 Task: Find a flat in Highland, United States, with 2 bedrooms, priced between ₹15,000 and ₹20,000, for 2 guests from 1st to 8th July, with an English-speaking host.
Action: Mouse moved to (89, 113)
Screenshot: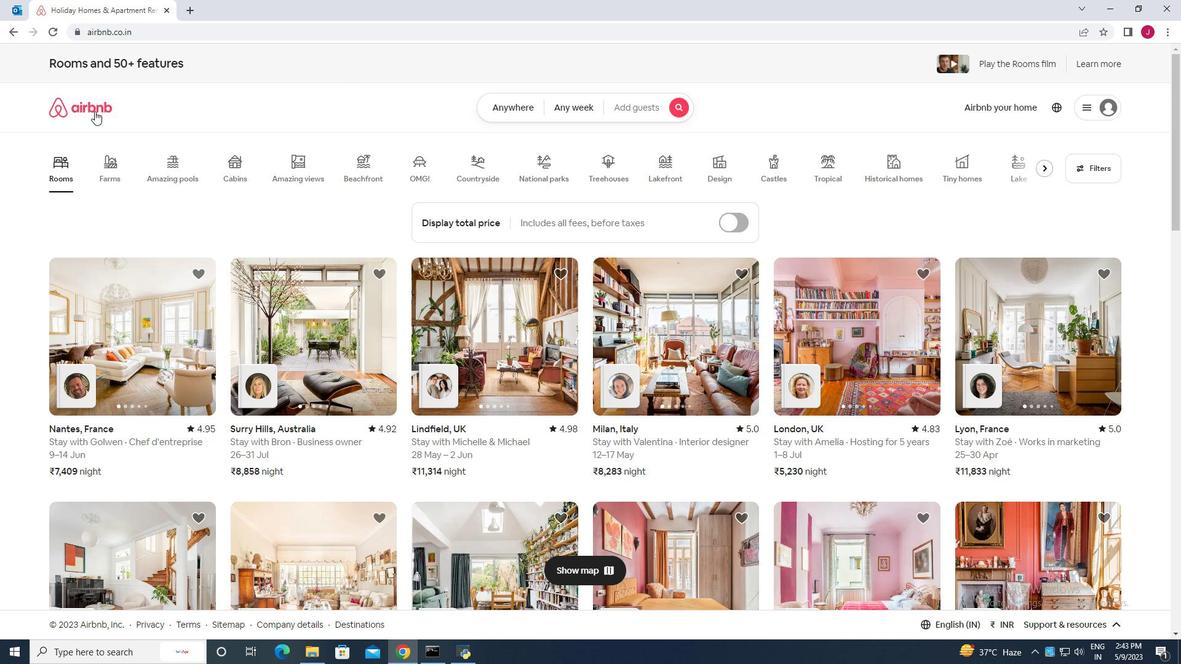 
Action: Mouse pressed left at (89, 113)
Screenshot: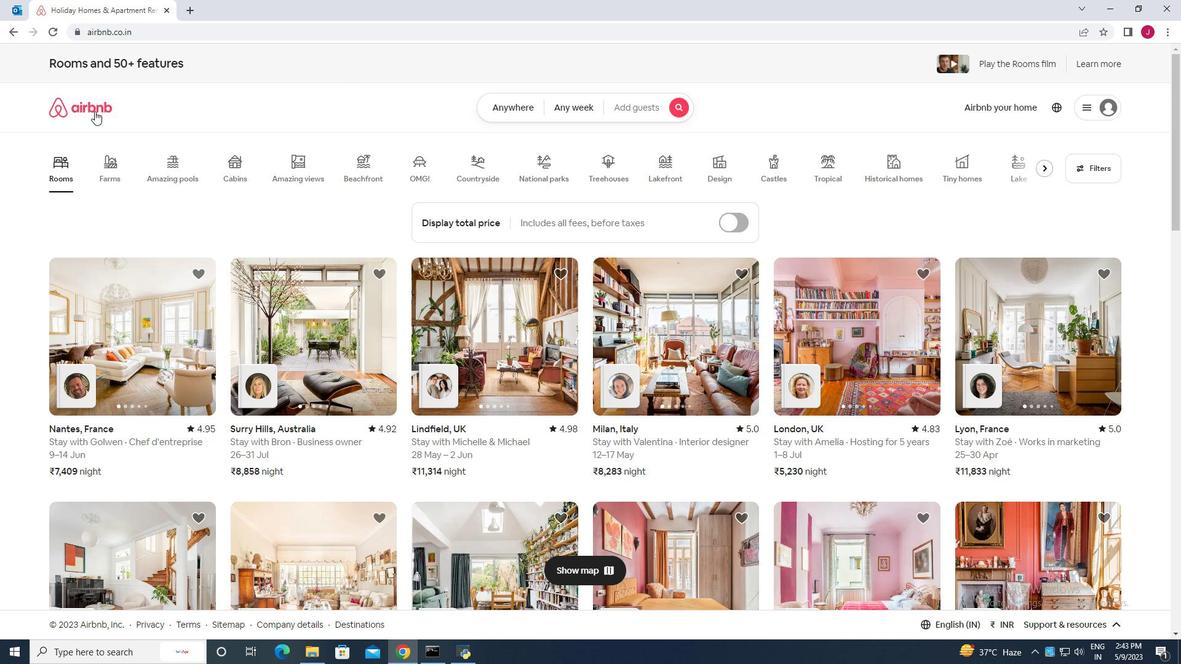 
Action: Mouse moved to (512, 110)
Screenshot: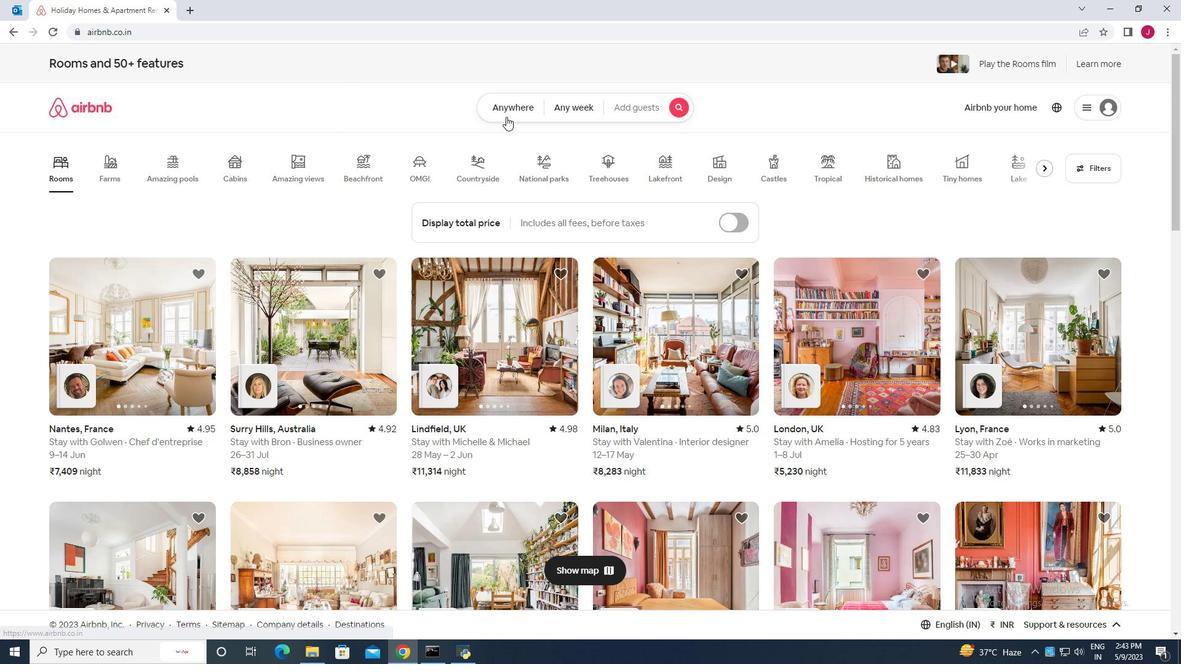 
Action: Mouse pressed left at (512, 110)
Screenshot: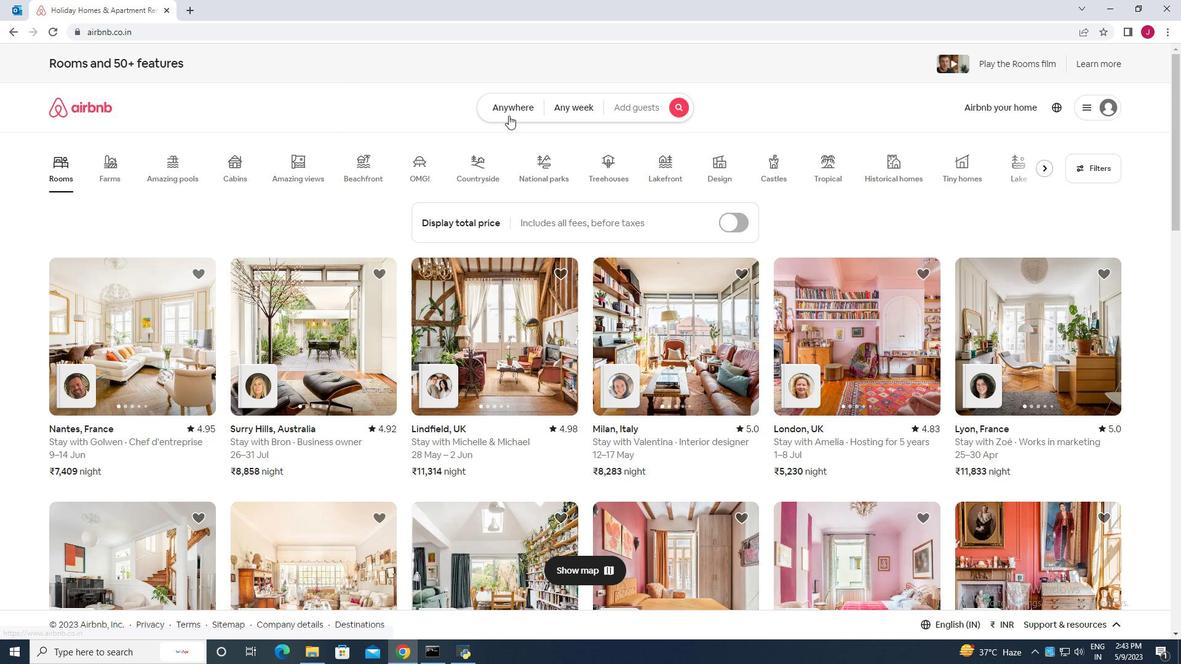 
Action: Mouse moved to (426, 153)
Screenshot: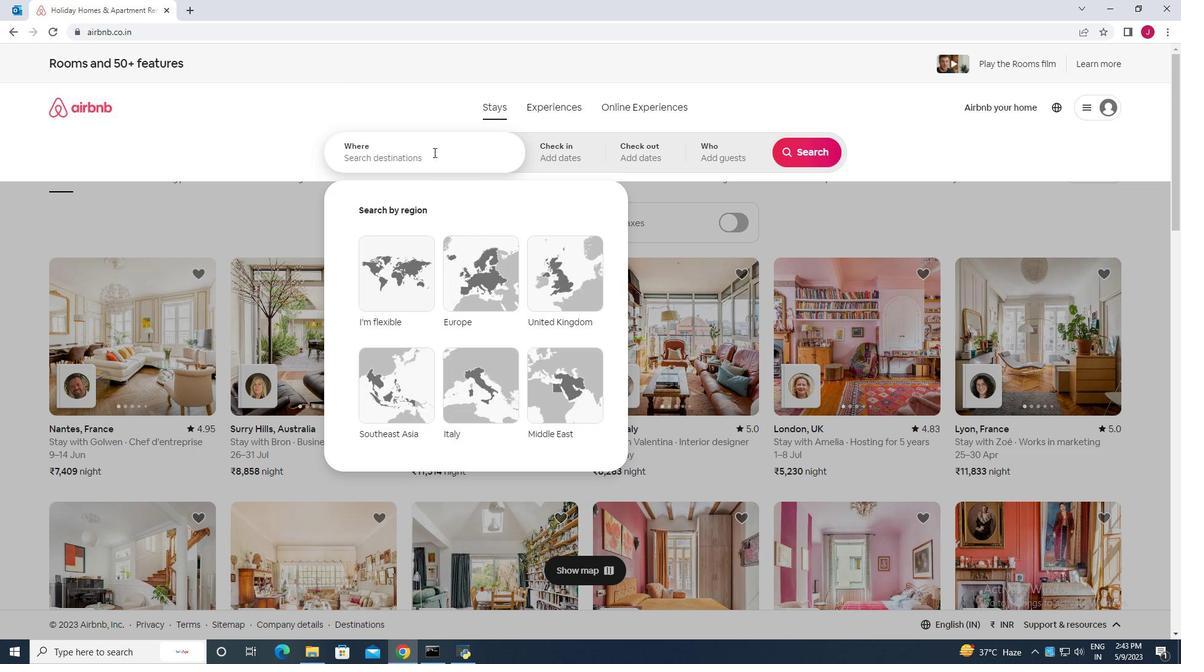 
Action: Mouse pressed left at (426, 153)
Screenshot: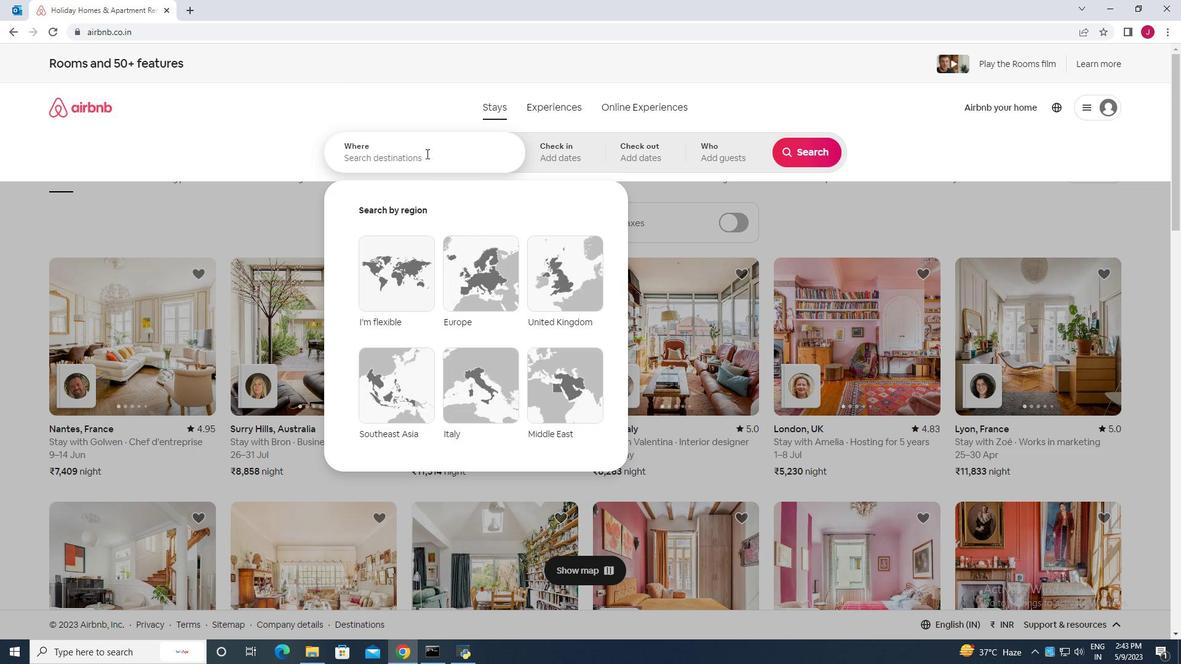
Action: Key pressed highland<Key.space>united<Key.space>states
Screenshot: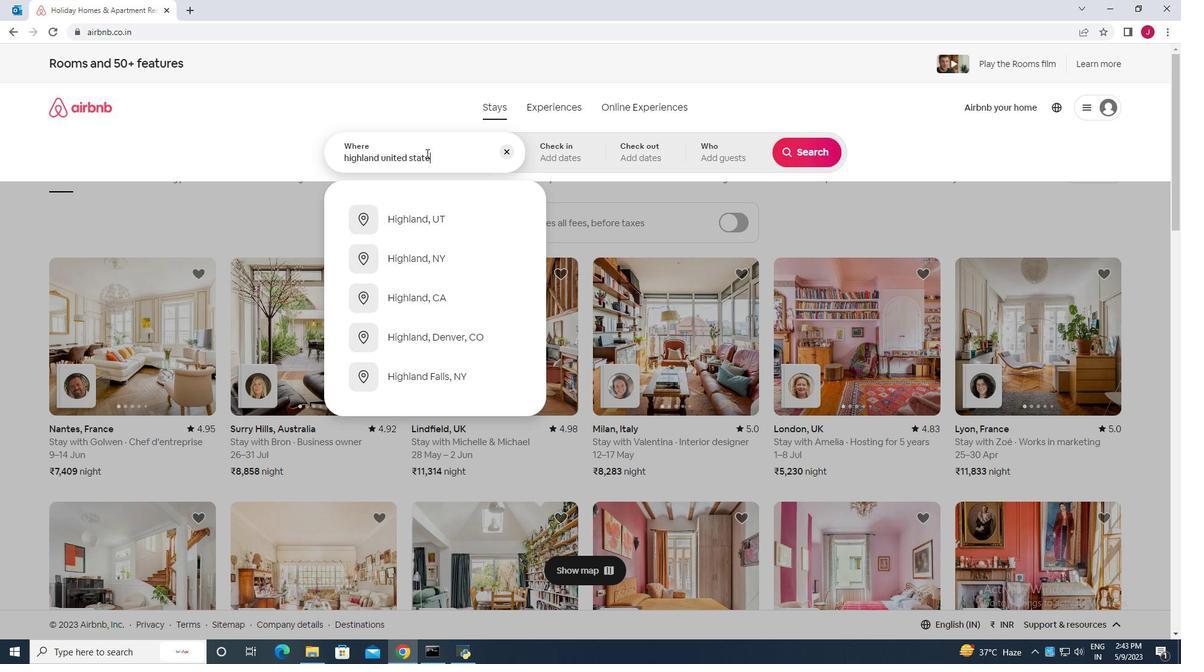 
Action: Mouse moved to (465, 177)
Screenshot: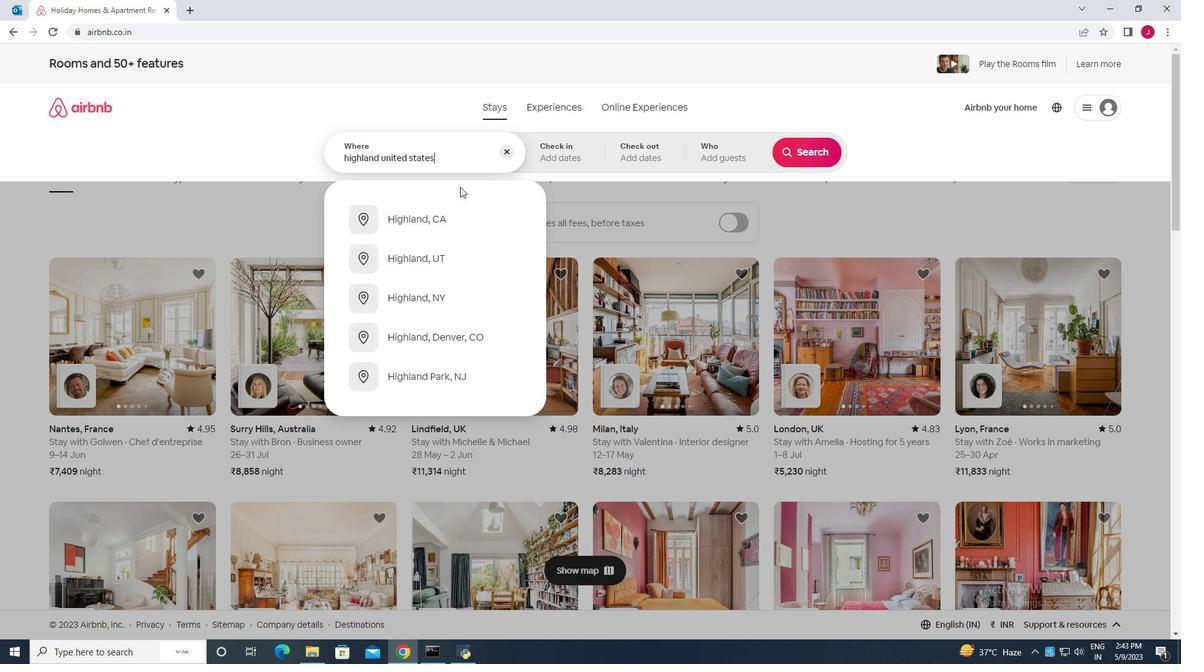 
Action: Key pressed <Key.enter>
Screenshot: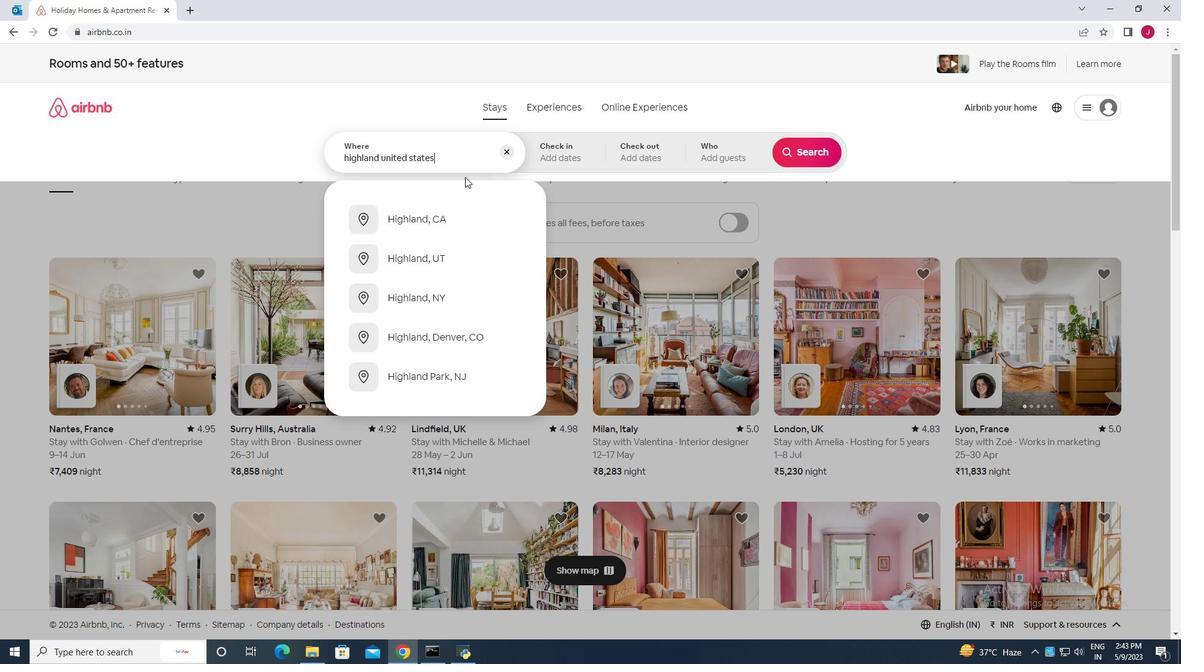 
Action: Mouse moved to (805, 248)
Screenshot: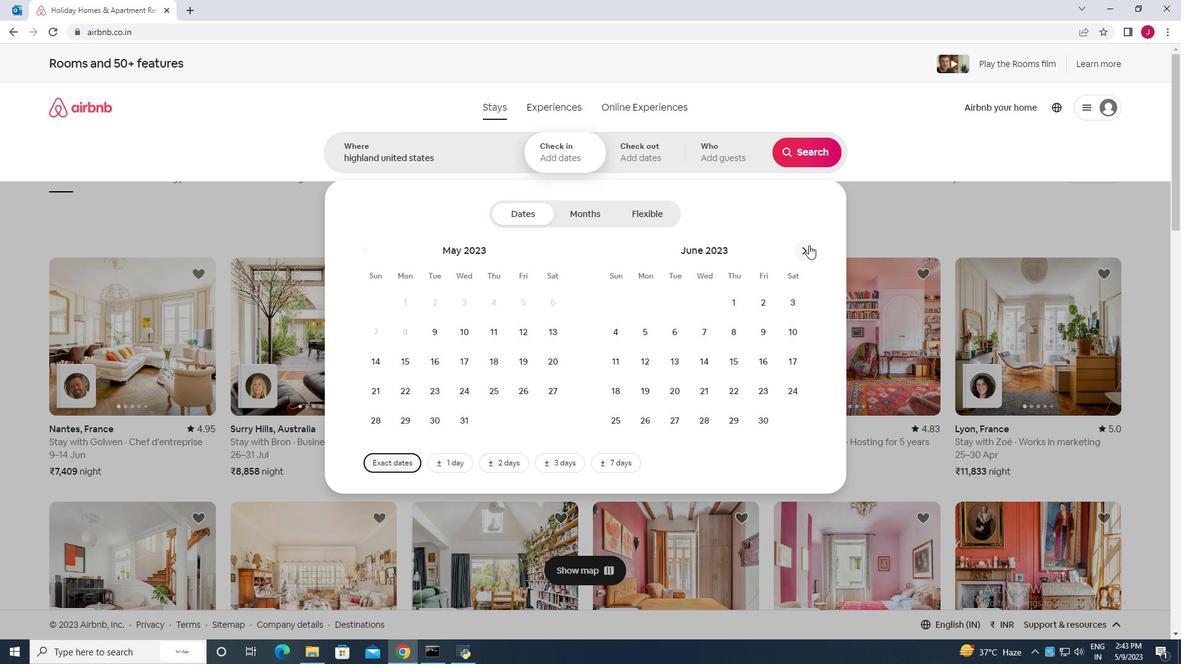 
Action: Mouse pressed left at (805, 248)
Screenshot: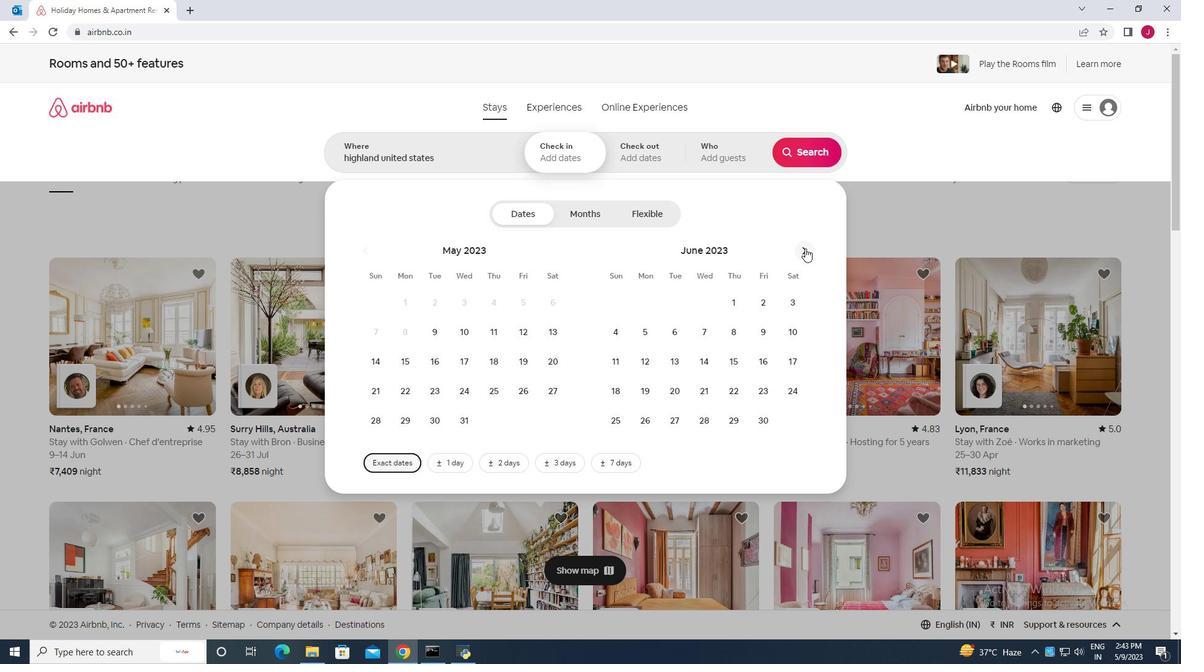 
Action: Mouse moved to (786, 304)
Screenshot: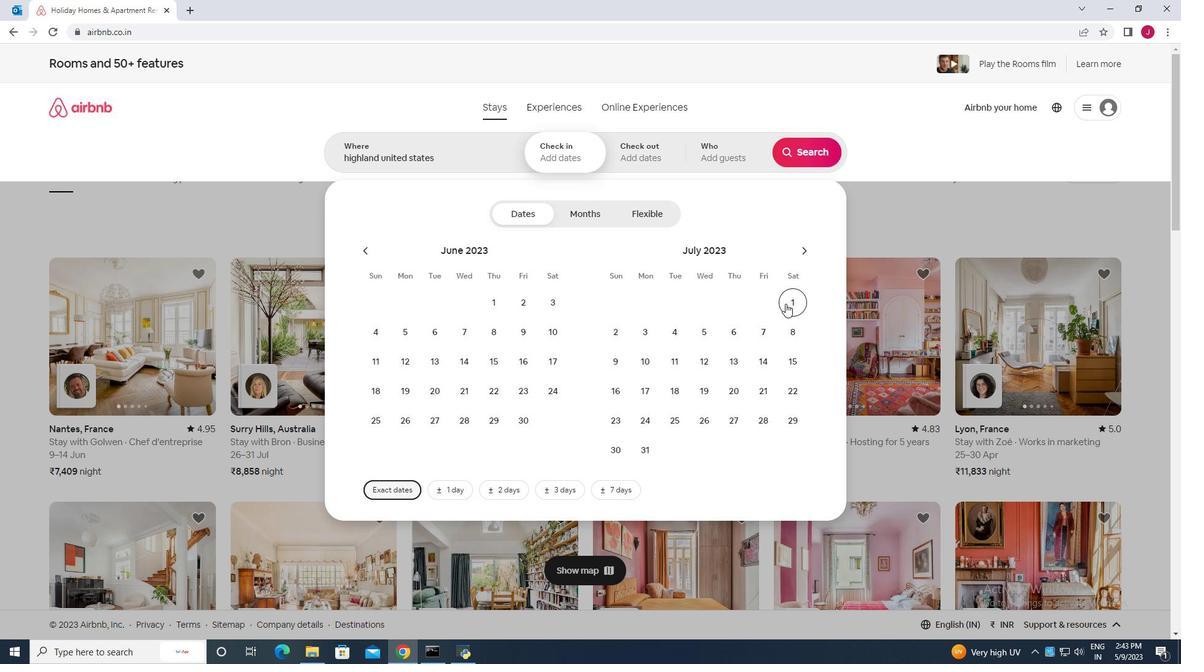 
Action: Mouse pressed left at (786, 304)
Screenshot: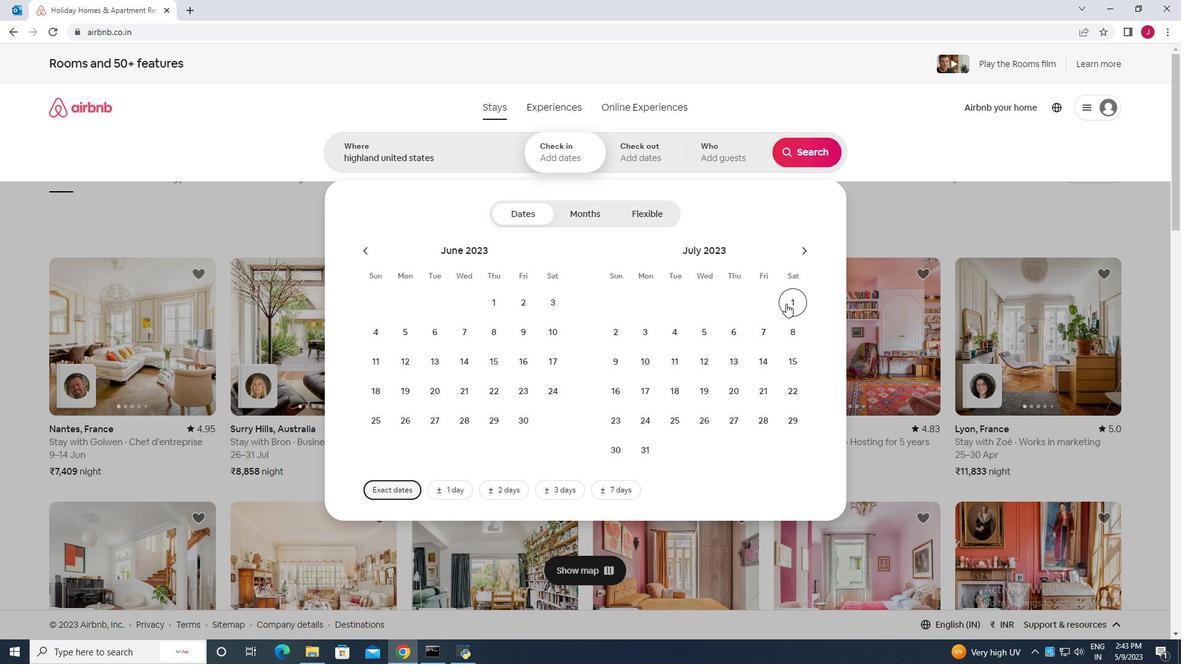 
Action: Mouse moved to (792, 330)
Screenshot: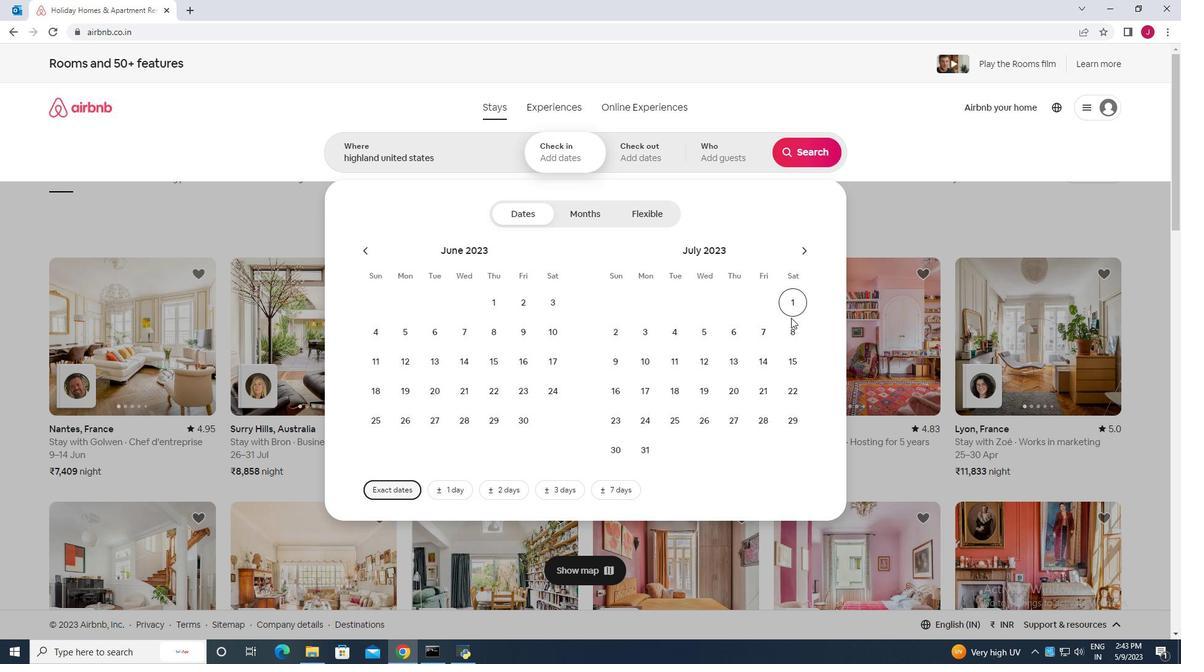
Action: Mouse pressed left at (792, 330)
Screenshot: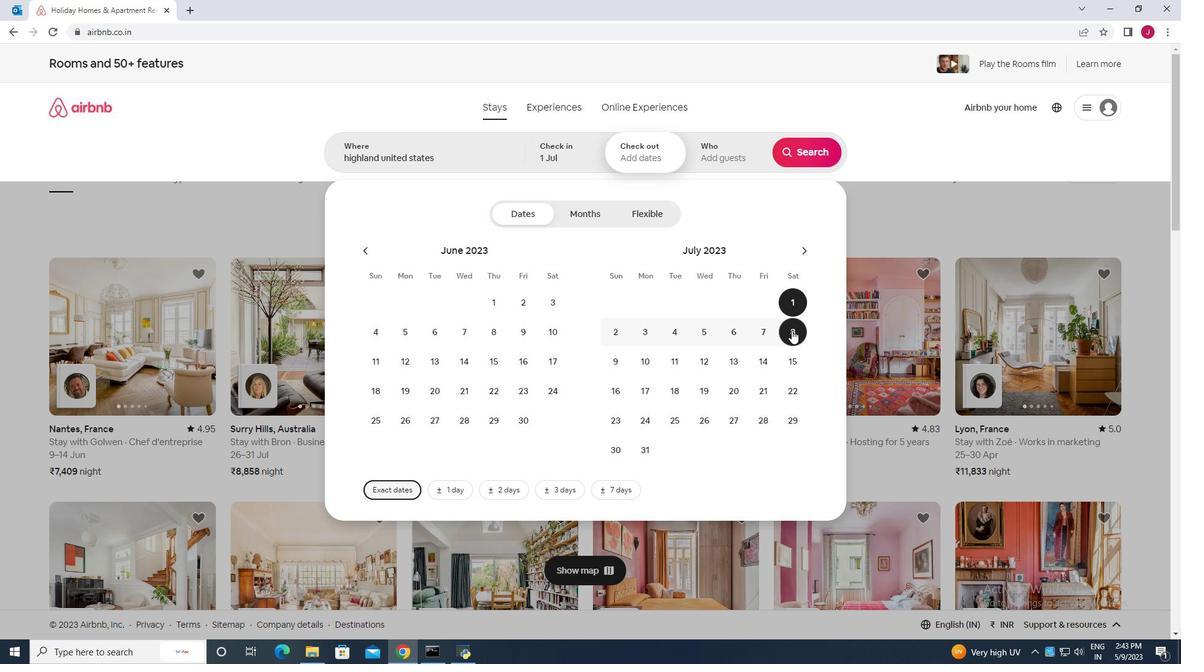 
Action: Mouse moved to (722, 159)
Screenshot: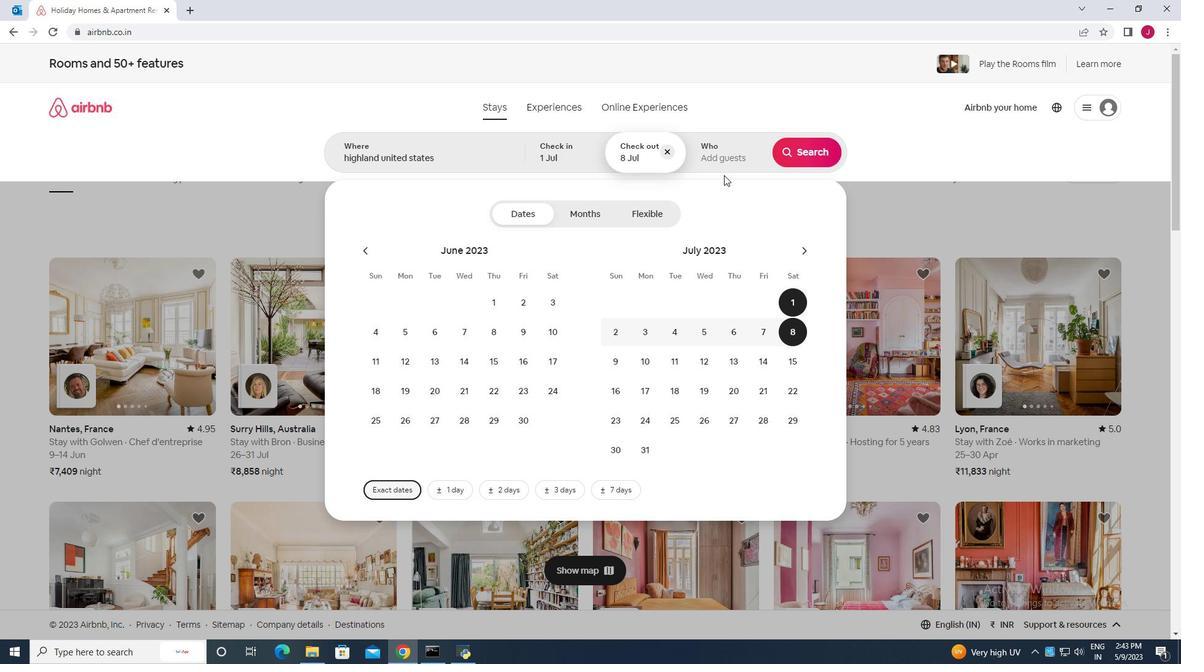 
Action: Mouse pressed left at (722, 159)
Screenshot: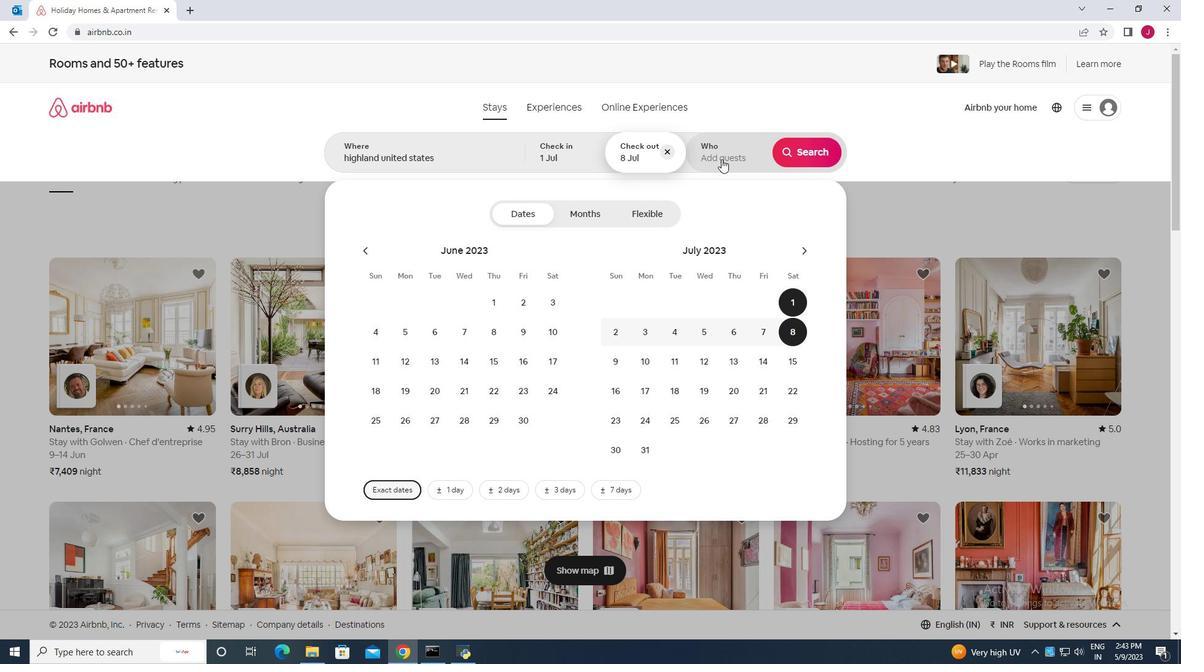 
Action: Mouse moved to (810, 219)
Screenshot: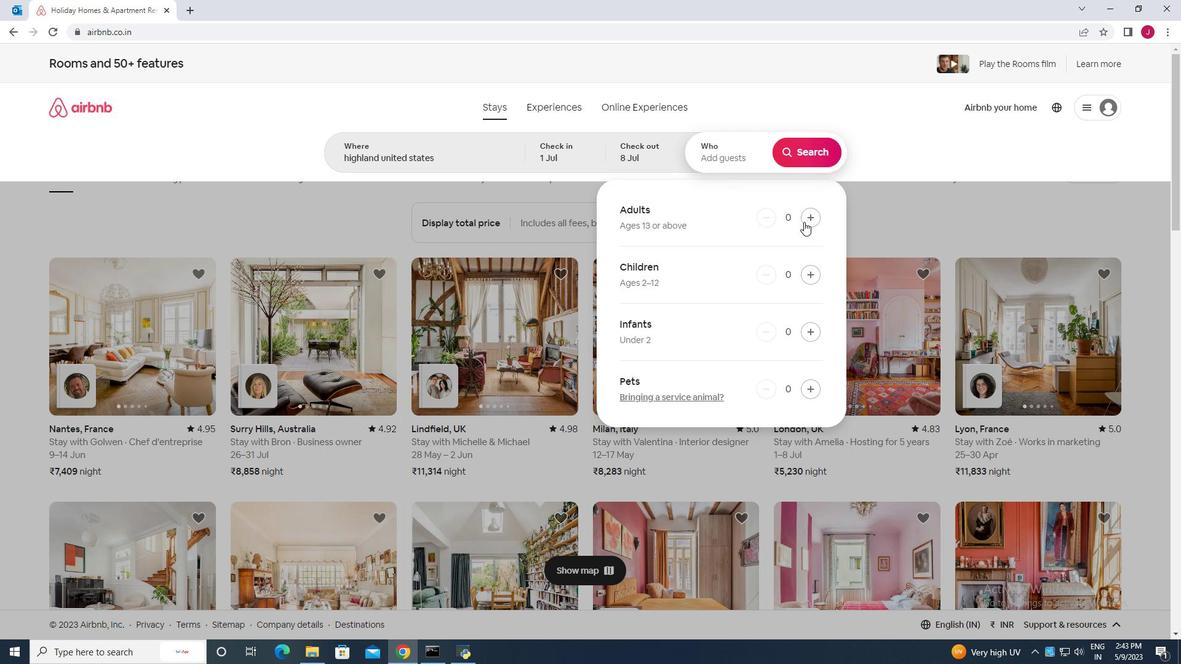 
Action: Mouse pressed left at (810, 219)
Screenshot: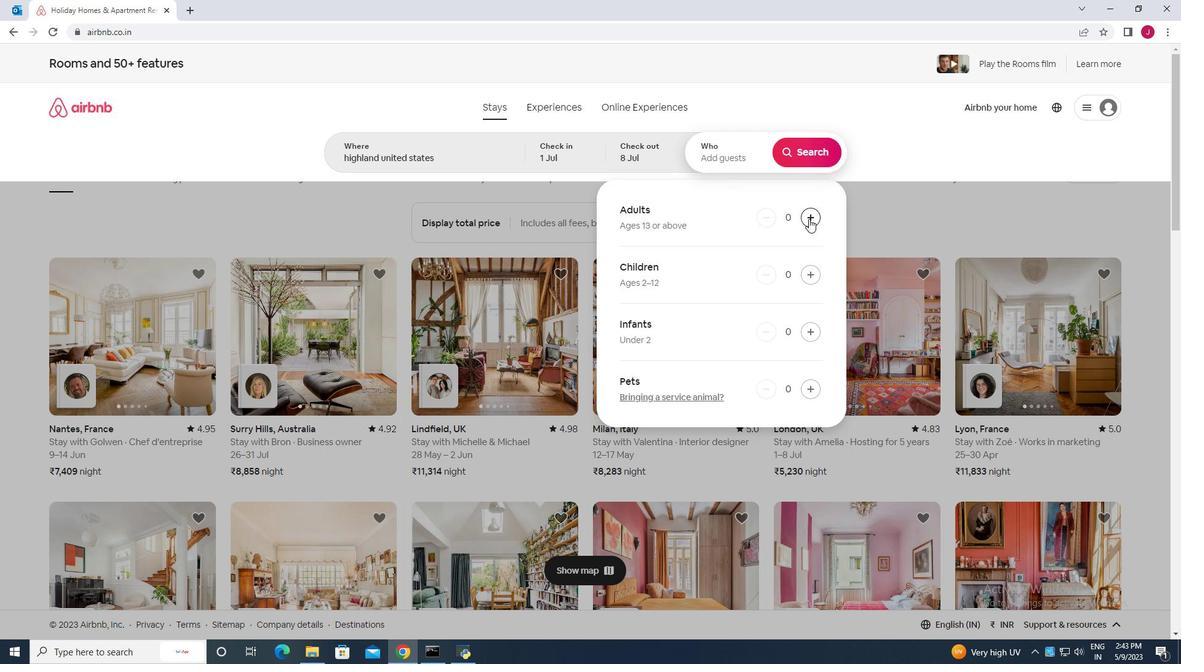 
Action: Mouse pressed left at (810, 219)
Screenshot: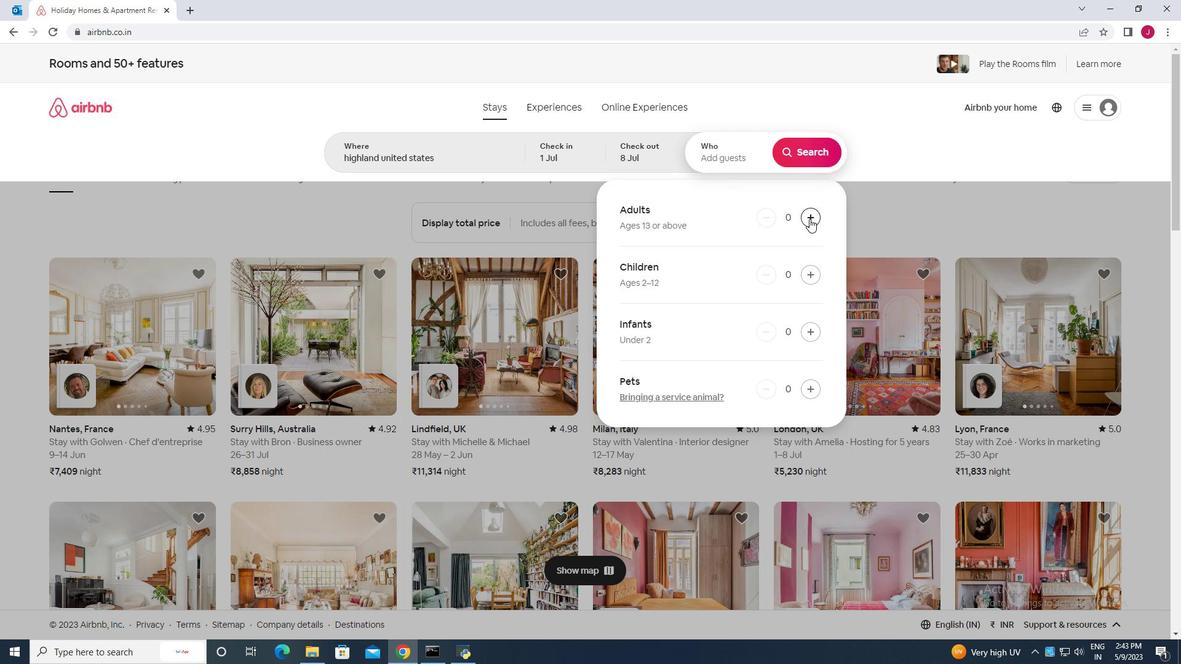 
Action: Mouse moved to (812, 150)
Screenshot: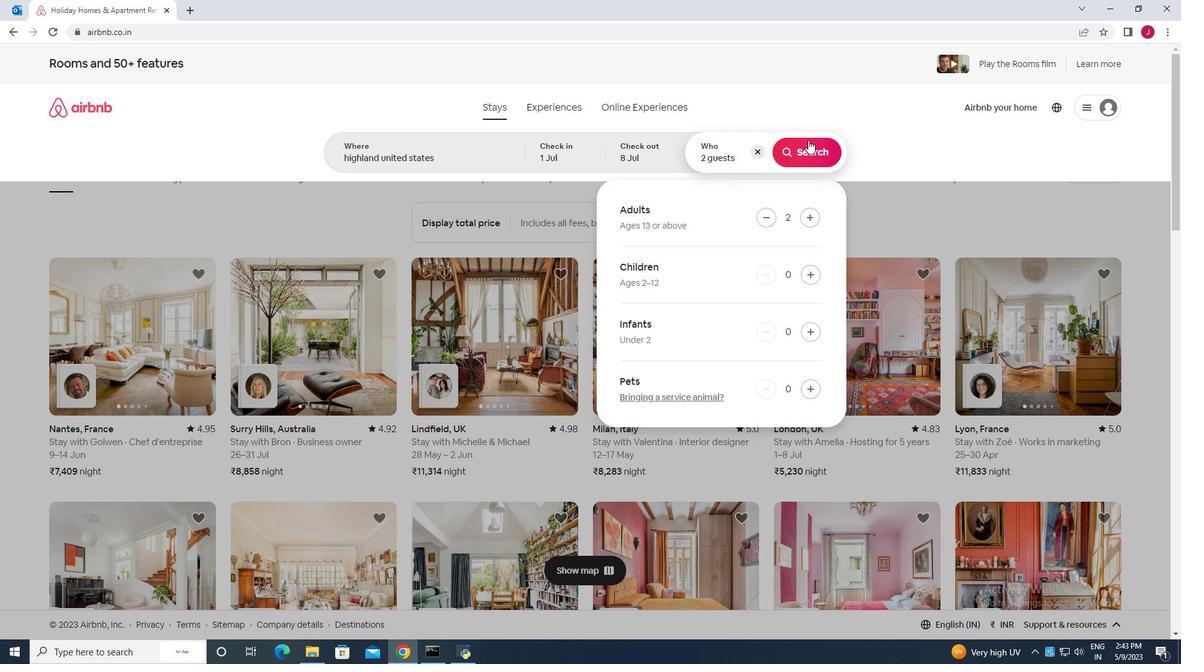 
Action: Mouse pressed left at (812, 150)
Screenshot: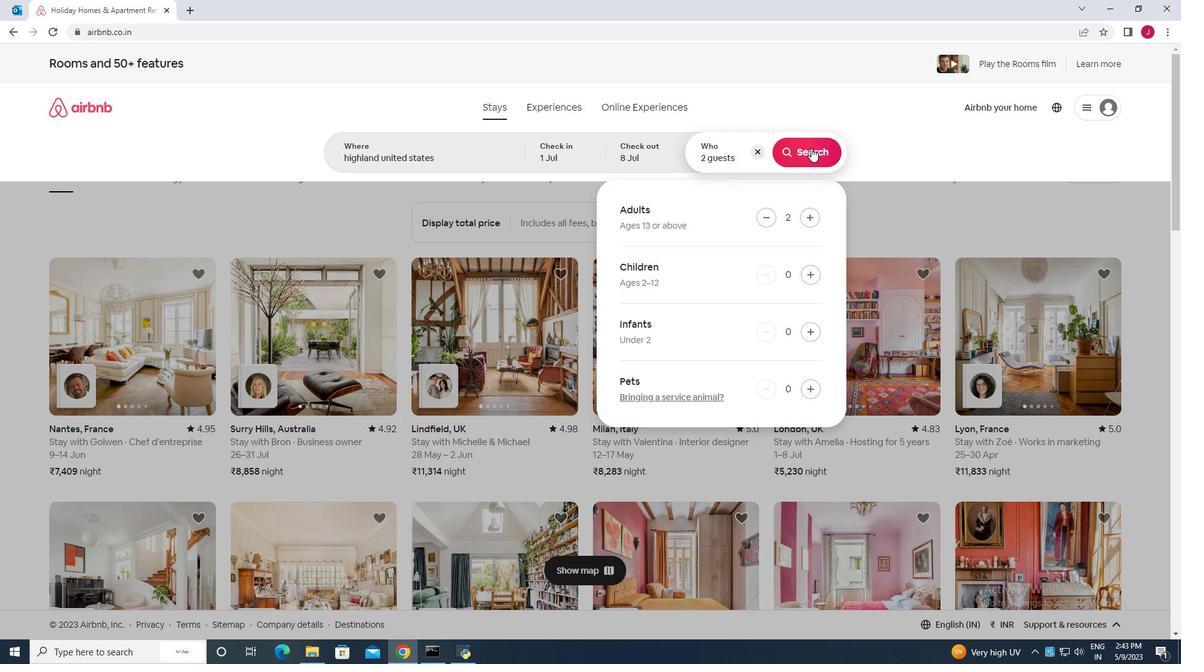 
Action: Mouse moved to (1132, 113)
Screenshot: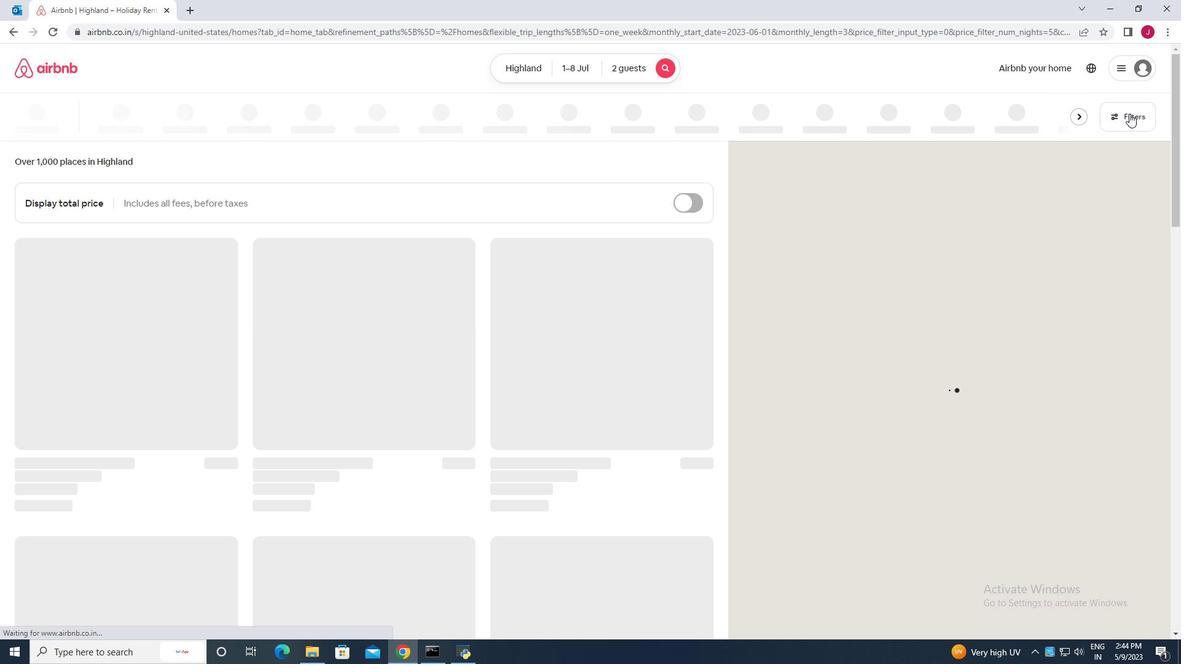 
Action: Mouse pressed left at (1132, 113)
Screenshot: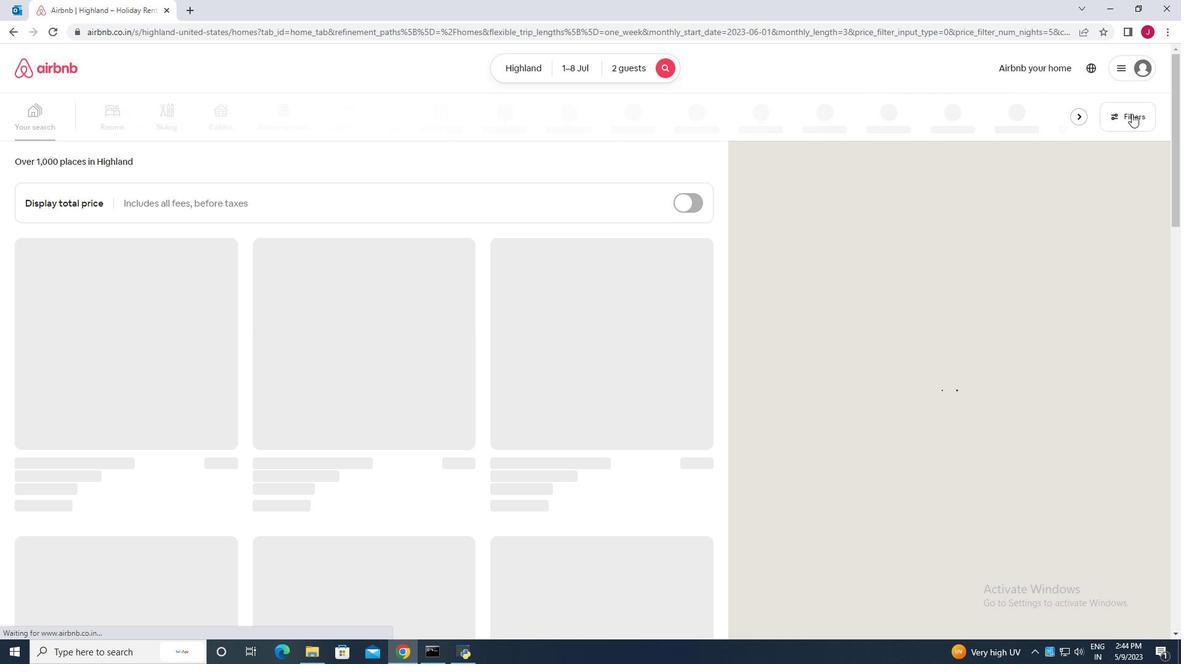 
Action: Mouse moved to (447, 416)
Screenshot: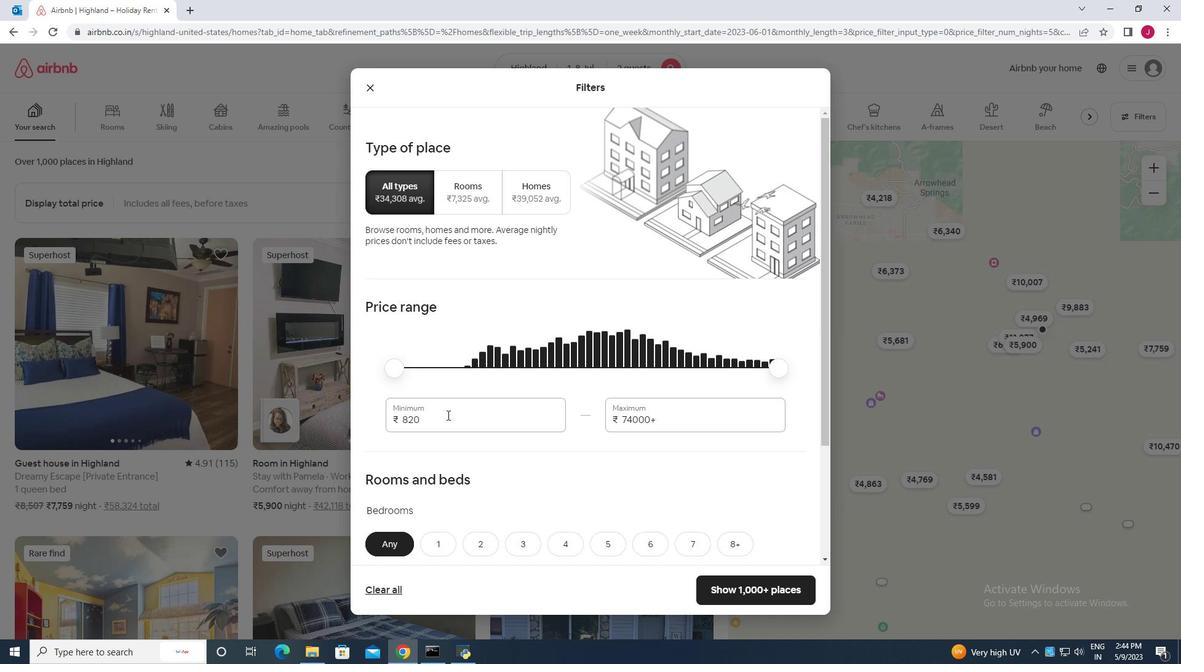 
Action: Mouse pressed left at (447, 416)
Screenshot: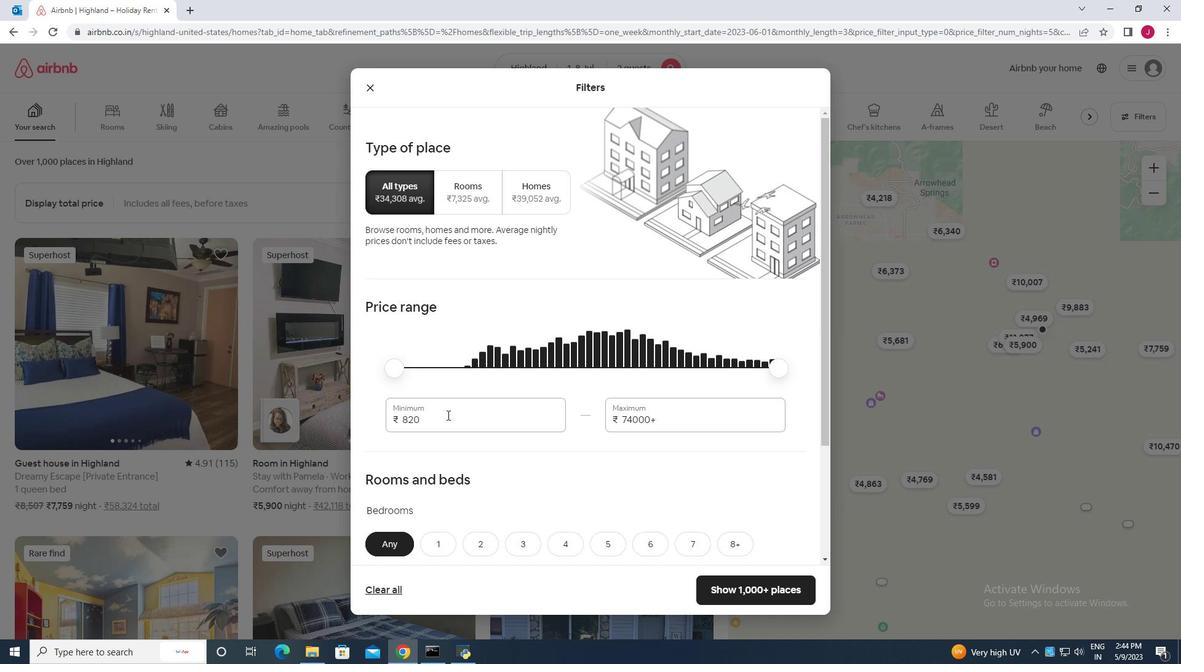 
Action: Mouse moved to (443, 422)
Screenshot: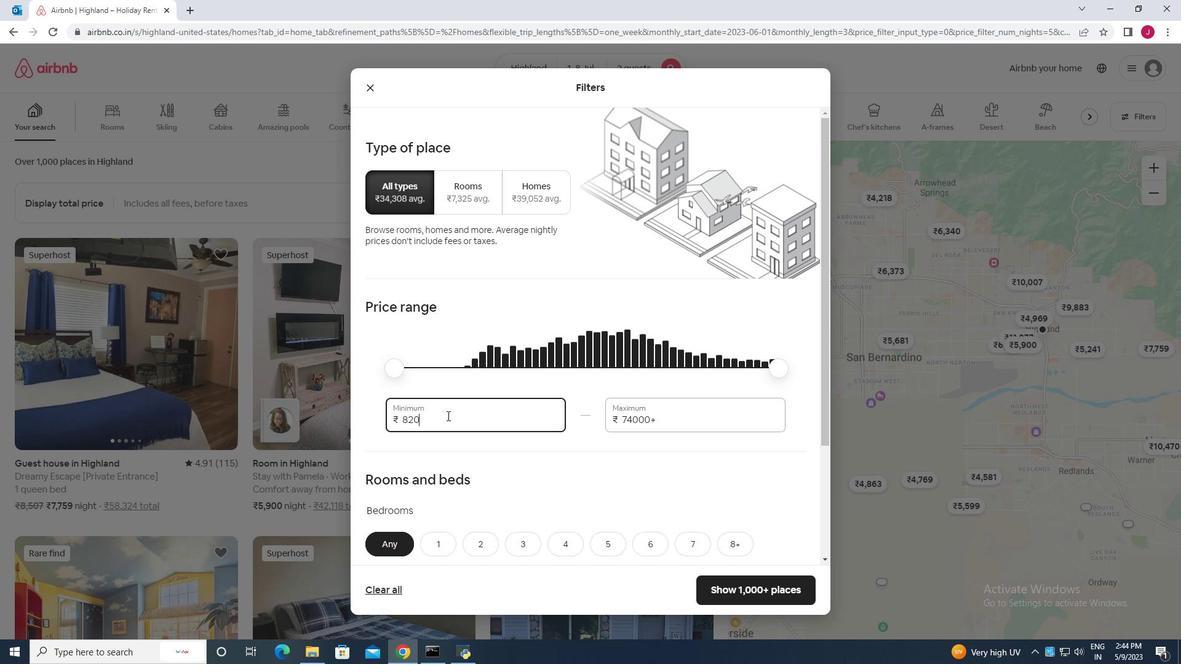 
Action: Key pressed <Key.backspace><Key.backspace><Key.backspace>15000
Screenshot: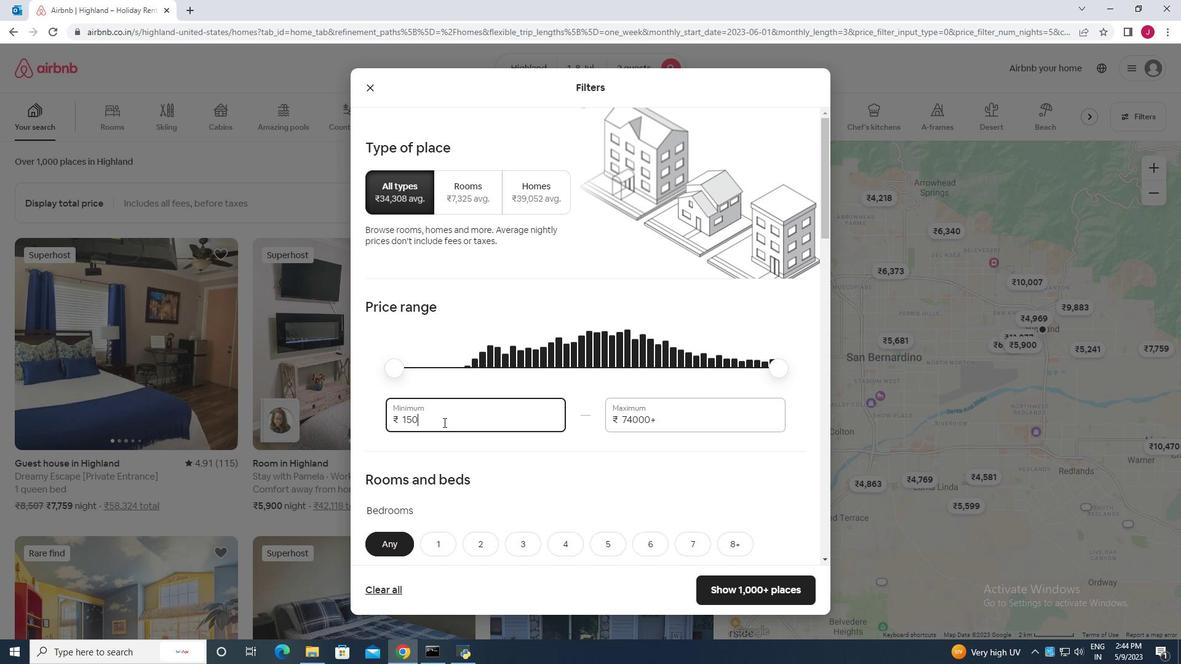 
Action: Mouse moved to (666, 419)
Screenshot: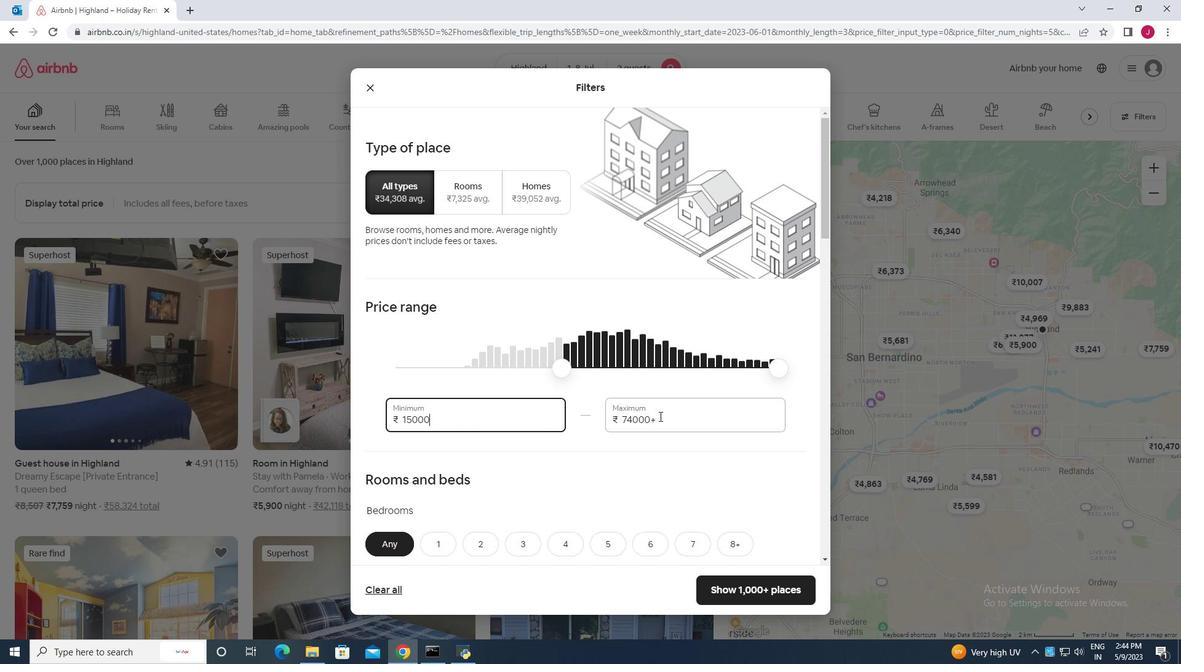 
Action: Mouse pressed left at (666, 419)
Screenshot: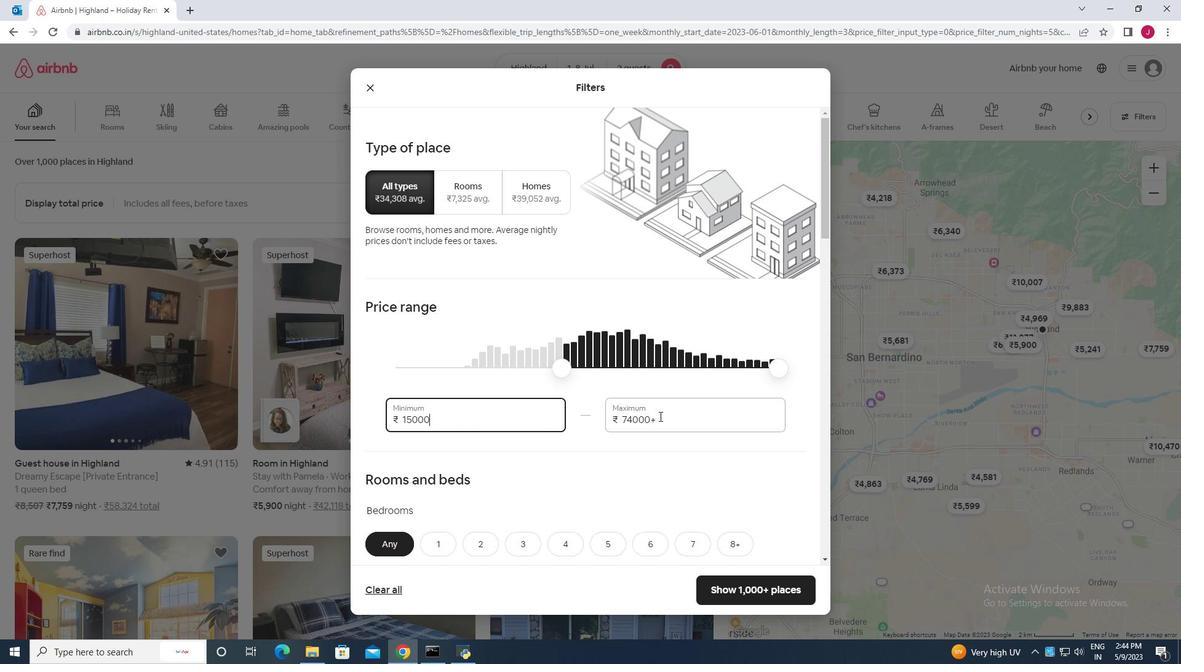 
Action: Mouse moved to (667, 421)
Screenshot: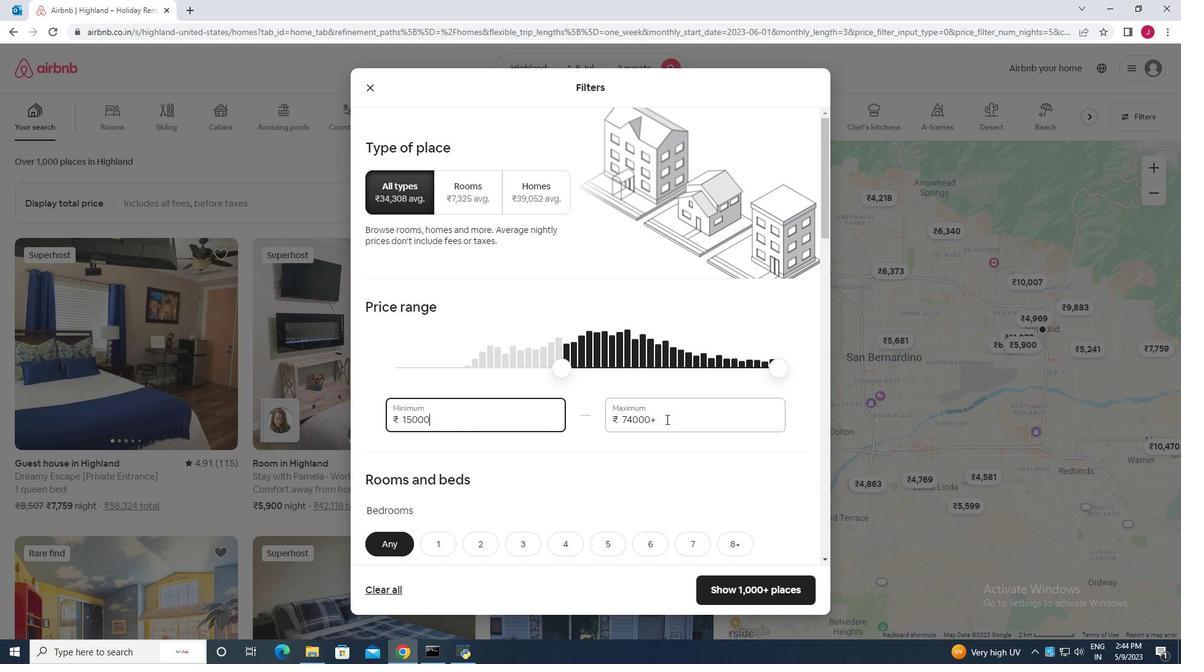 
Action: Key pressed <Key.backspace><Key.backspace><Key.backspace><Key.backspace><Key.backspace><Key.backspace><Key.backspace><Key.backspace><Key.backspace><Key.backspace><Key.backspace><Key.backspace>20000
Screenshot: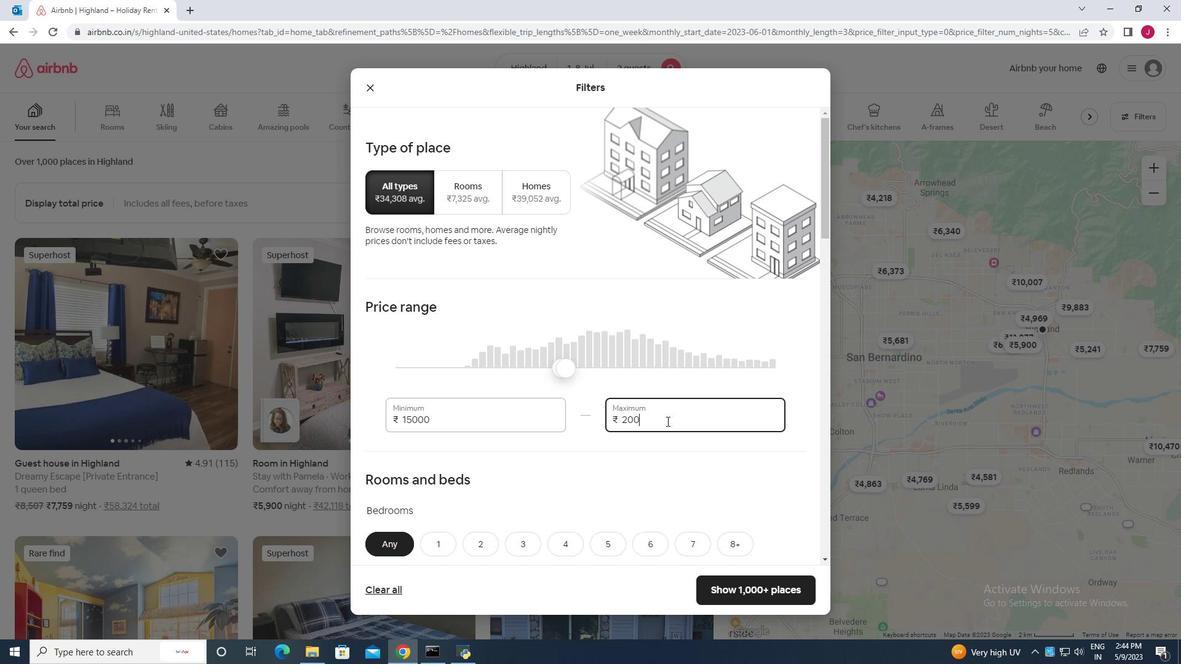 
Action: Mouse moved to (634, 424)
Screenshot: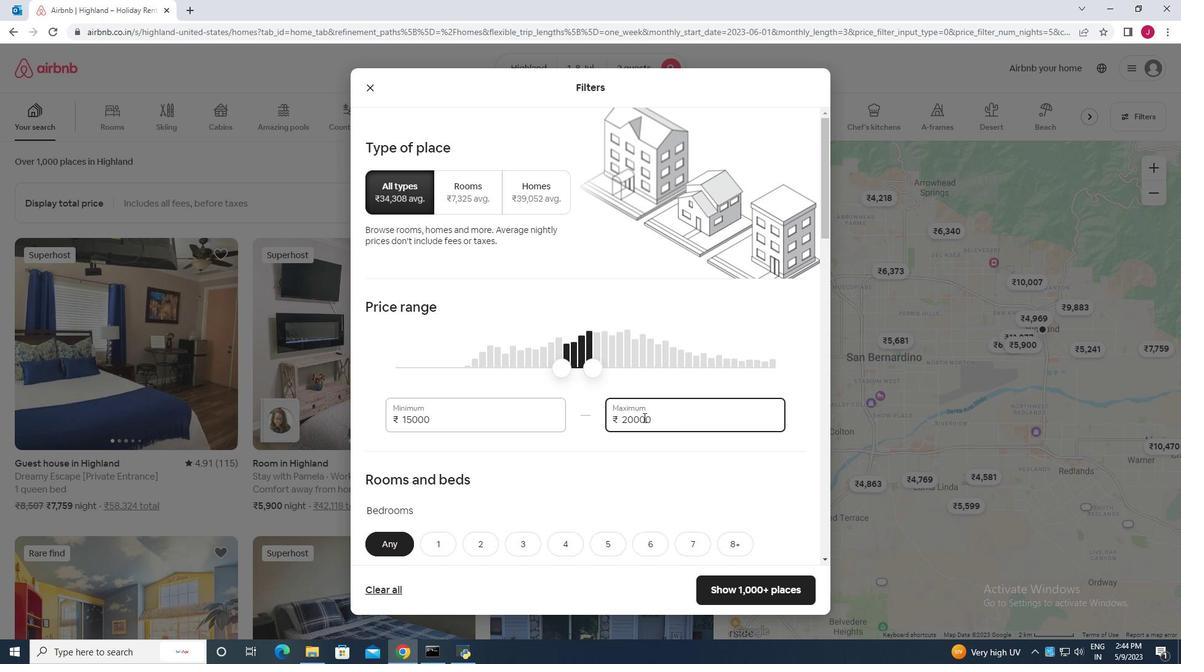 
Action: Mouse scrolled (634, 423) with delta (0, 0)
Screenshot: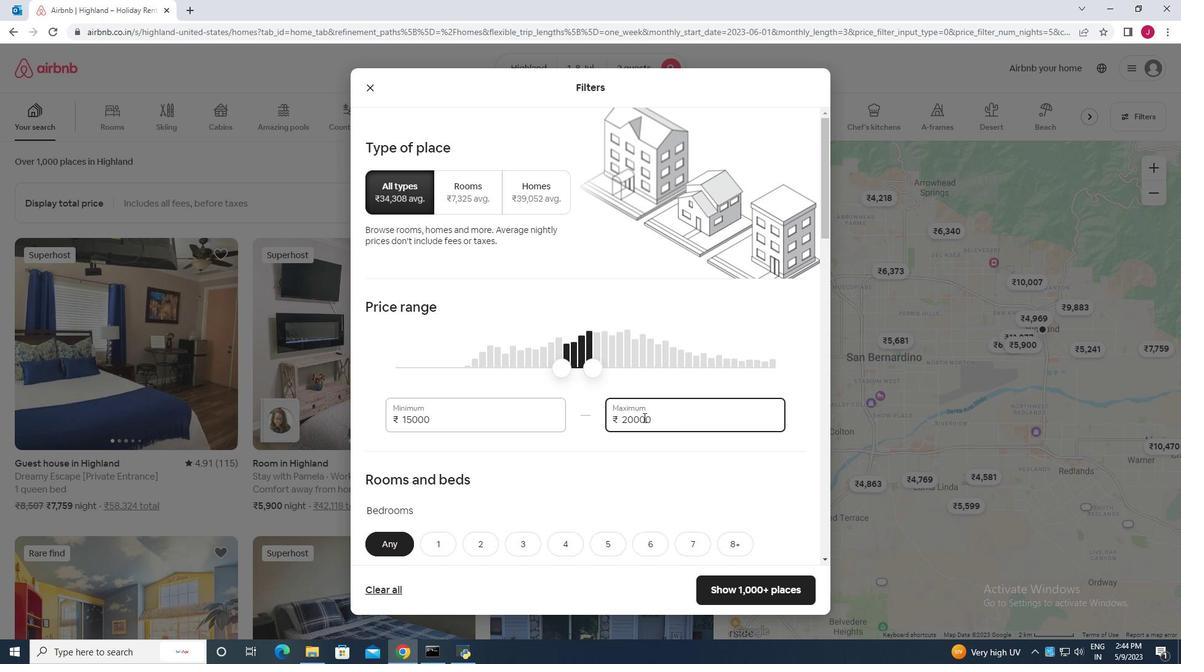 
Action: Mouse moved to (633, 424)
Screenshot: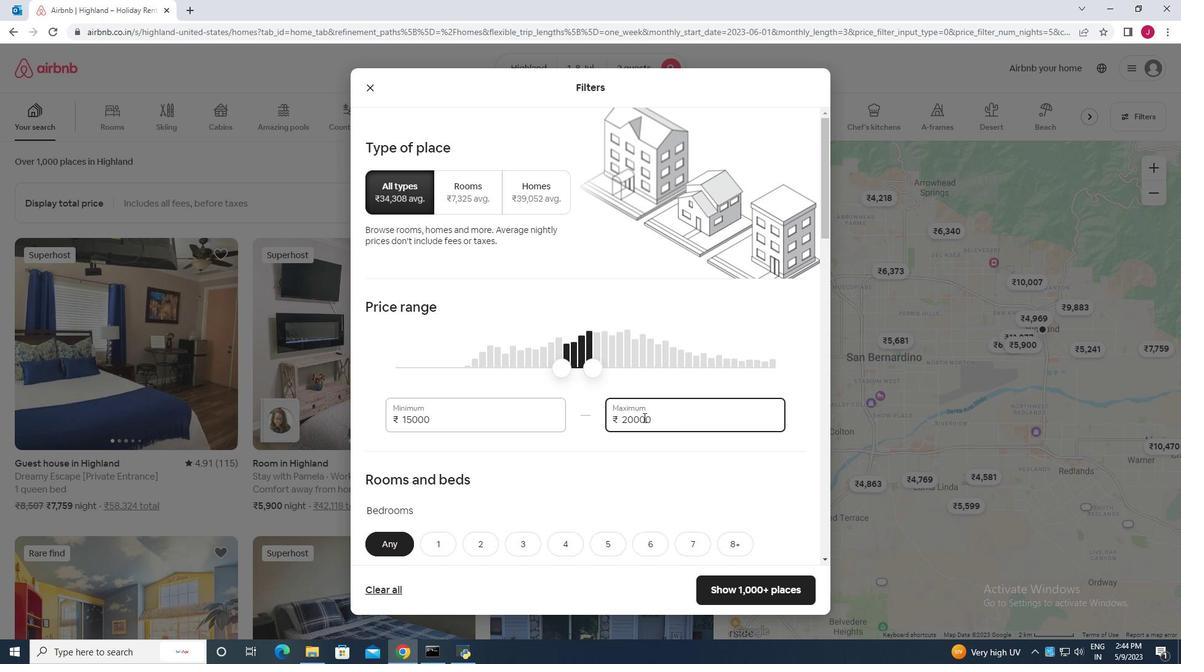 
Action: Mouse scrolled (633, 423) with delta (0, 0)
Screenshot: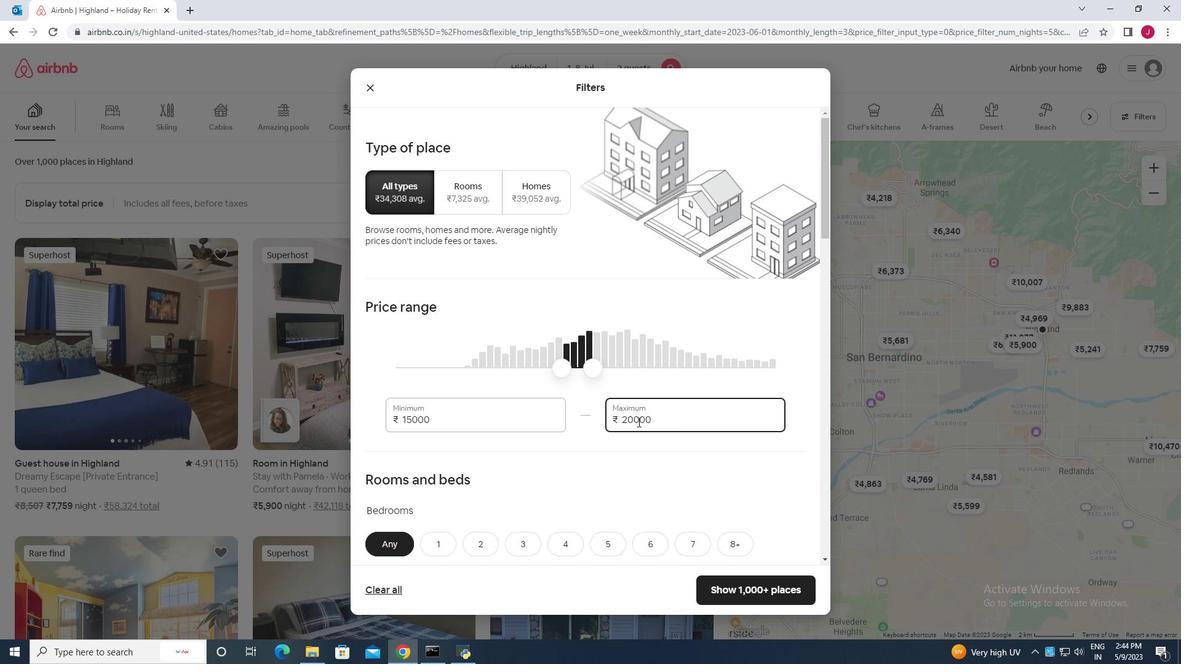 
Action: Mouse moved to (631, 424)
Screenshot: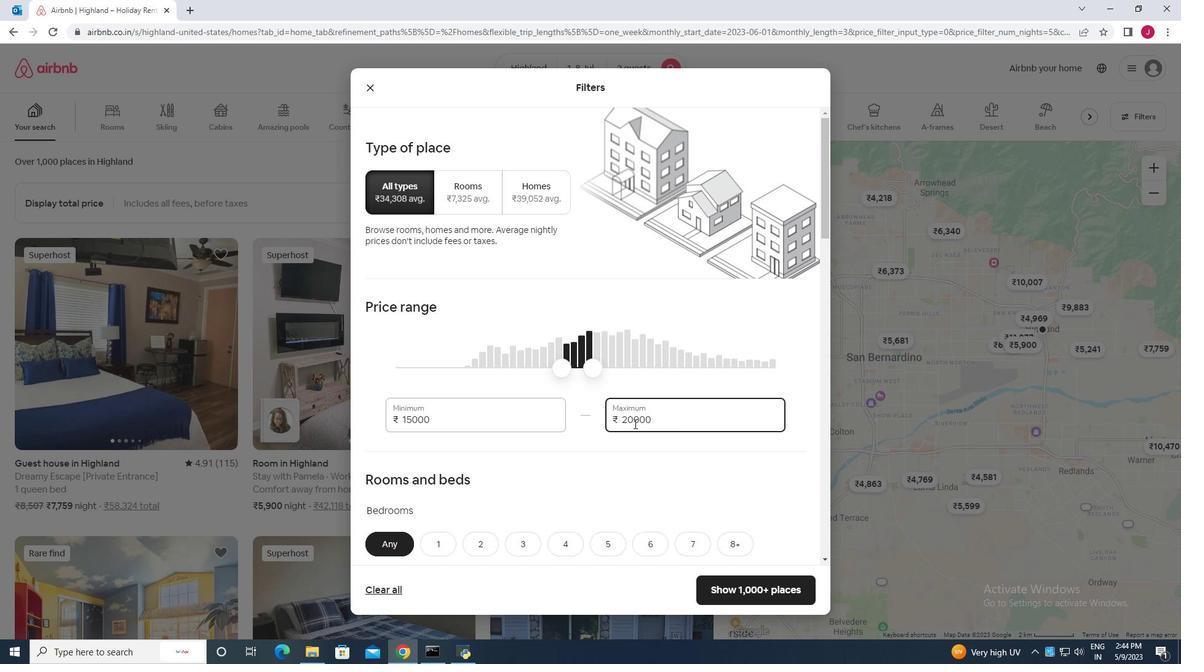
Action: Mouse scrolled (631, 424) with delta (0, 0)
Screenshot: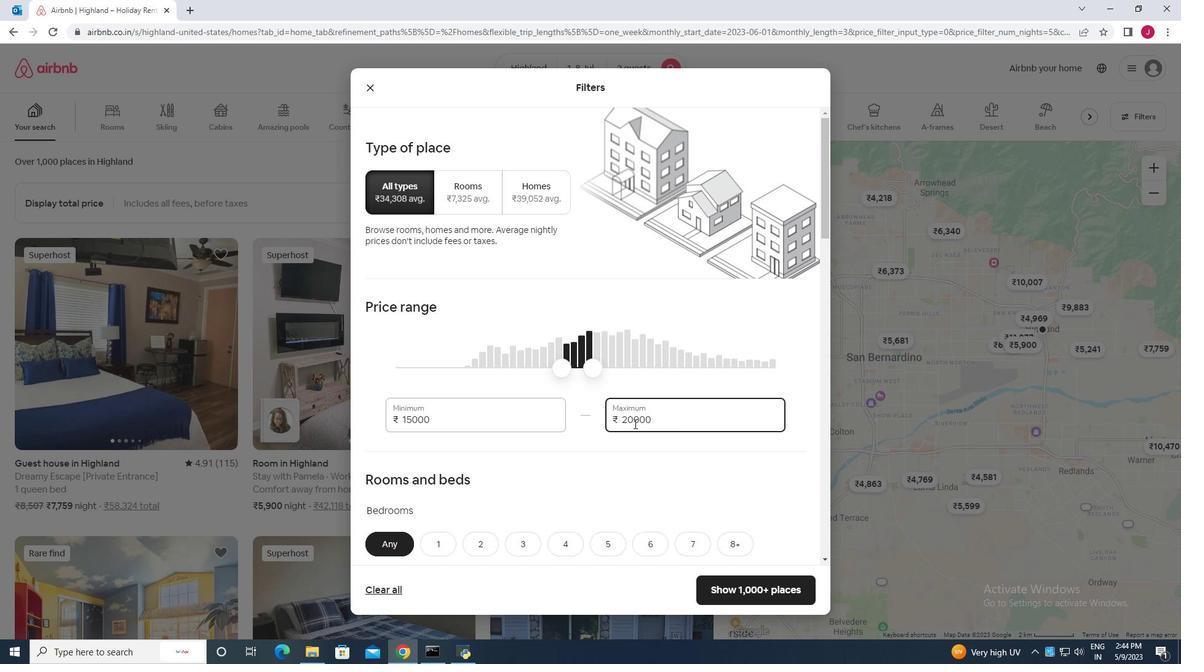 
Action: Mouse moved to (440, 363)
Screenshot: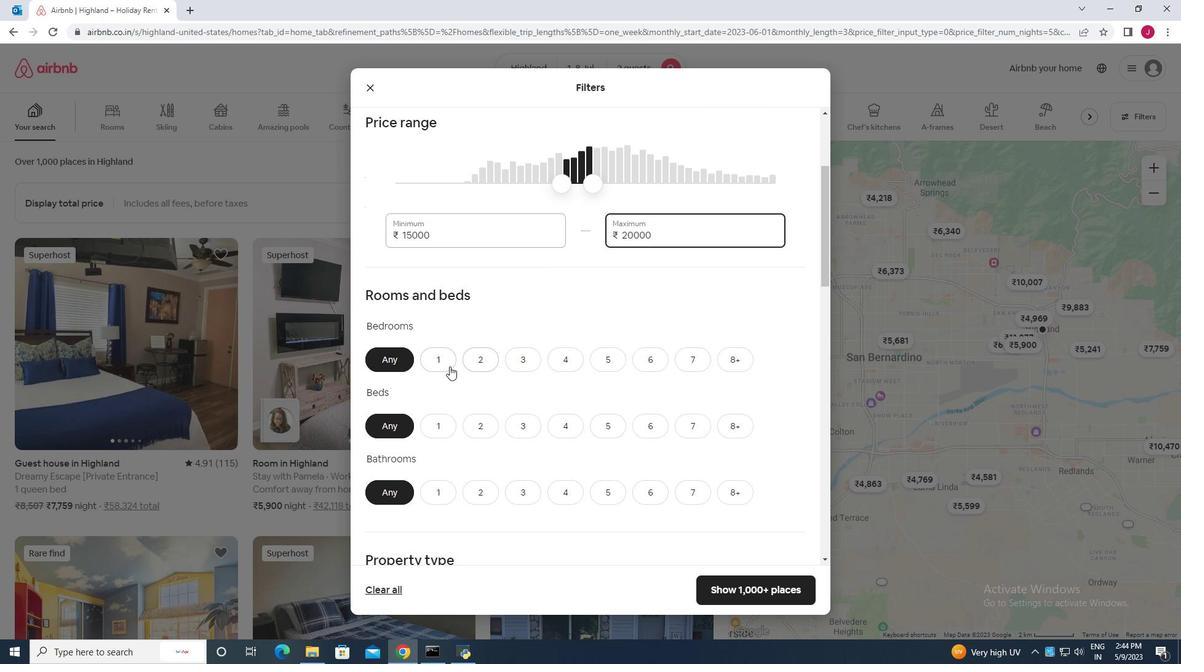 
Action: Mouse pressed left at (440, 363)
Screenshot: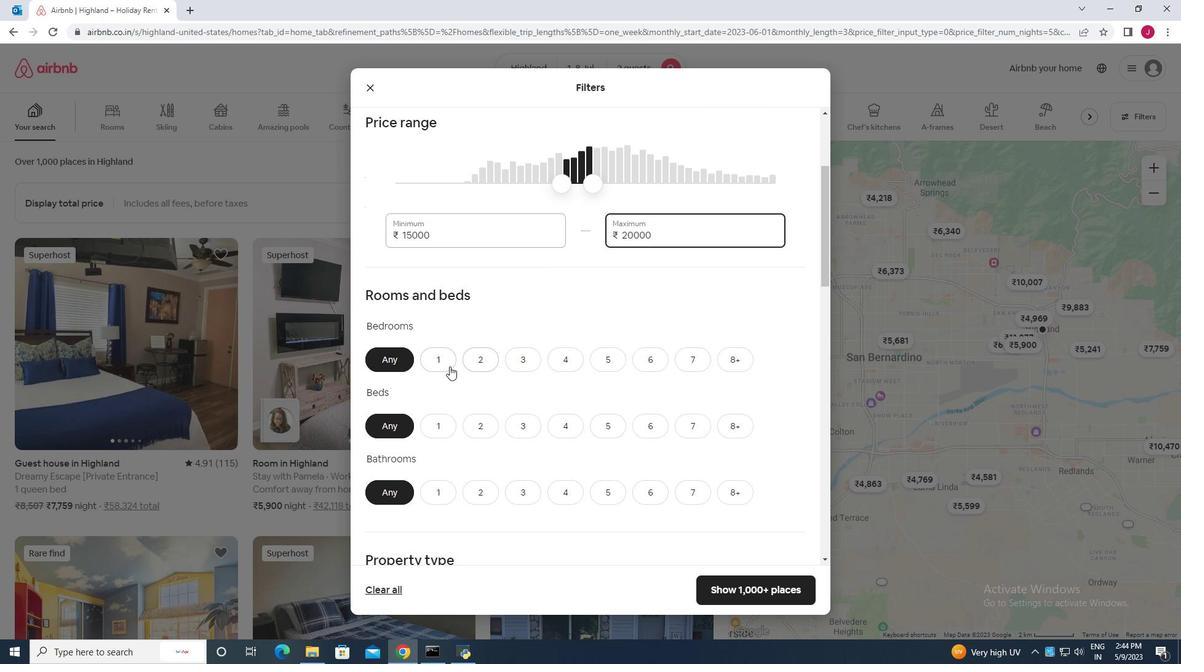 
Action: Mouse moved to (434, 426)
Screenshot: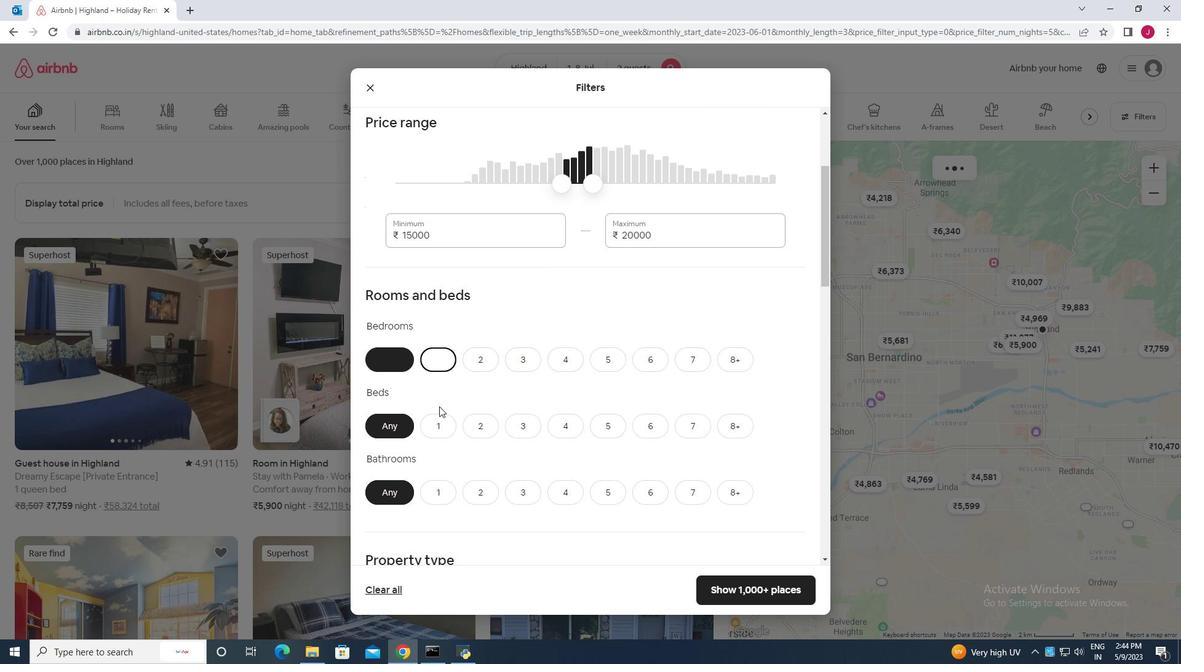 
Action: Mouse pressed left at (434, 426)
Screenshot: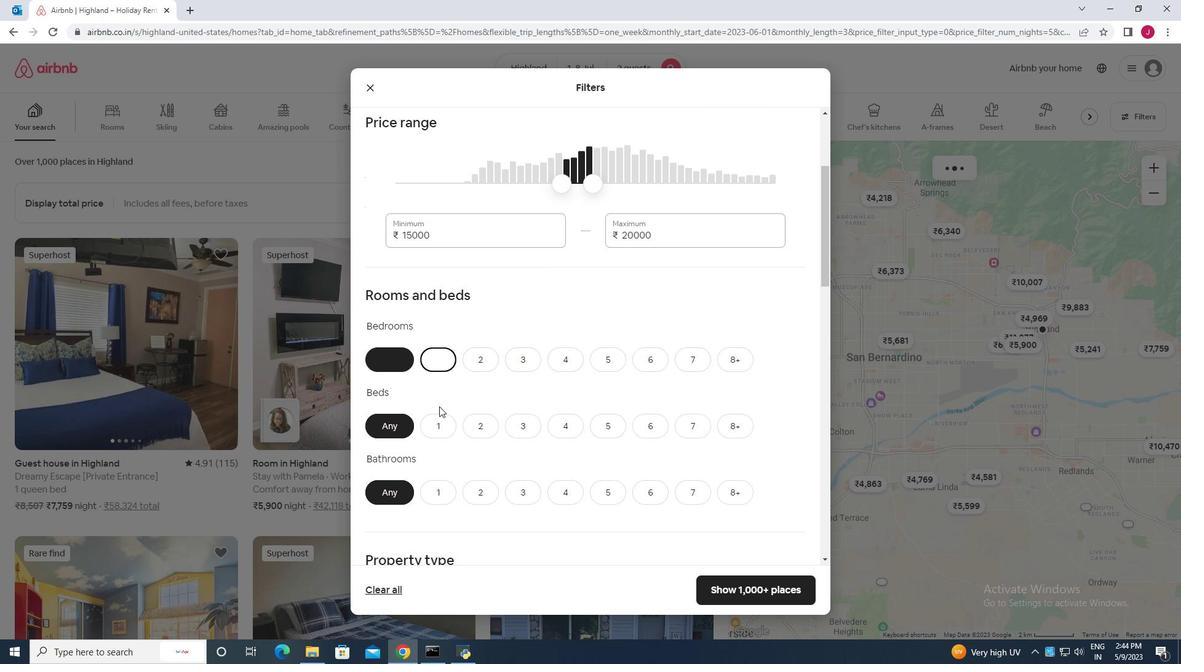 
Action: Mouse moved to (437, 491)
Screenshot: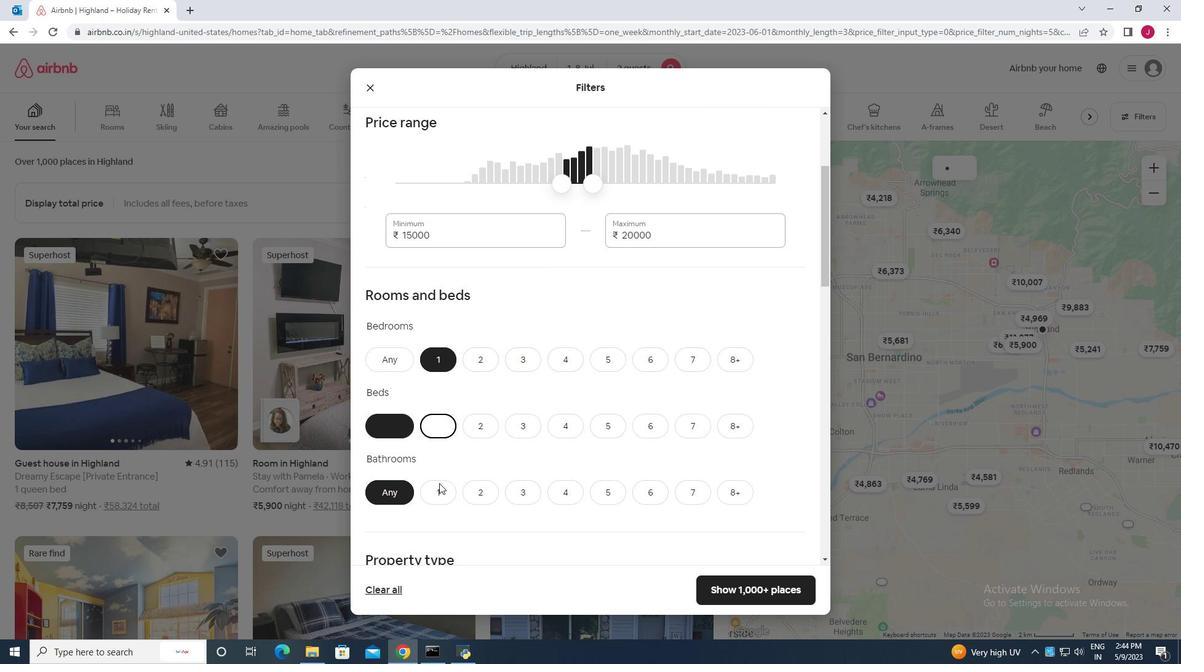 
Action: Mouse pressed left at (437, 491)
Screenshot: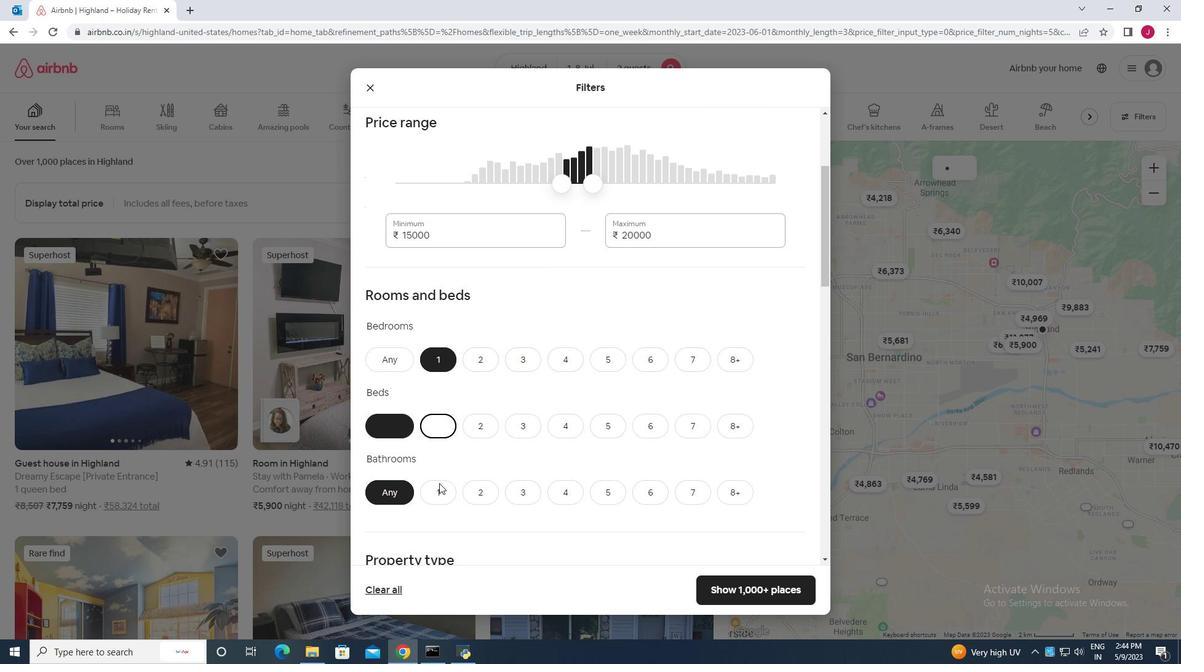 
Action: Mouse moved to (544, 414)
Screenshot: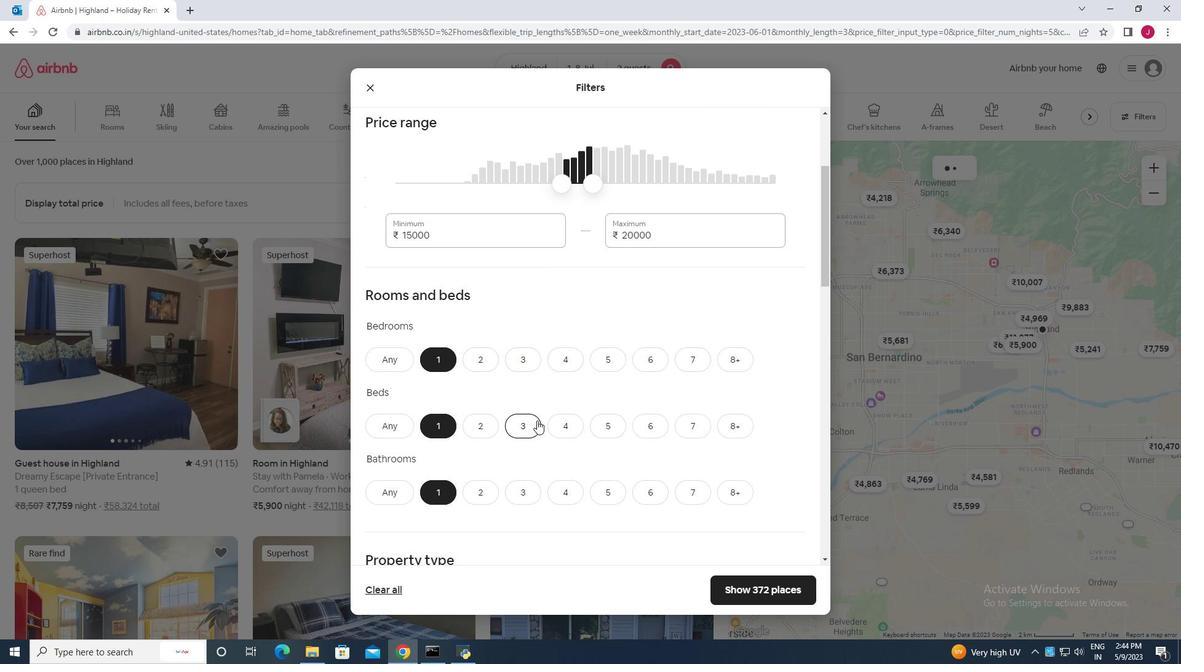 
Action: Mouse scrolled (544, 414) with delta (0, 0)
Screenshot: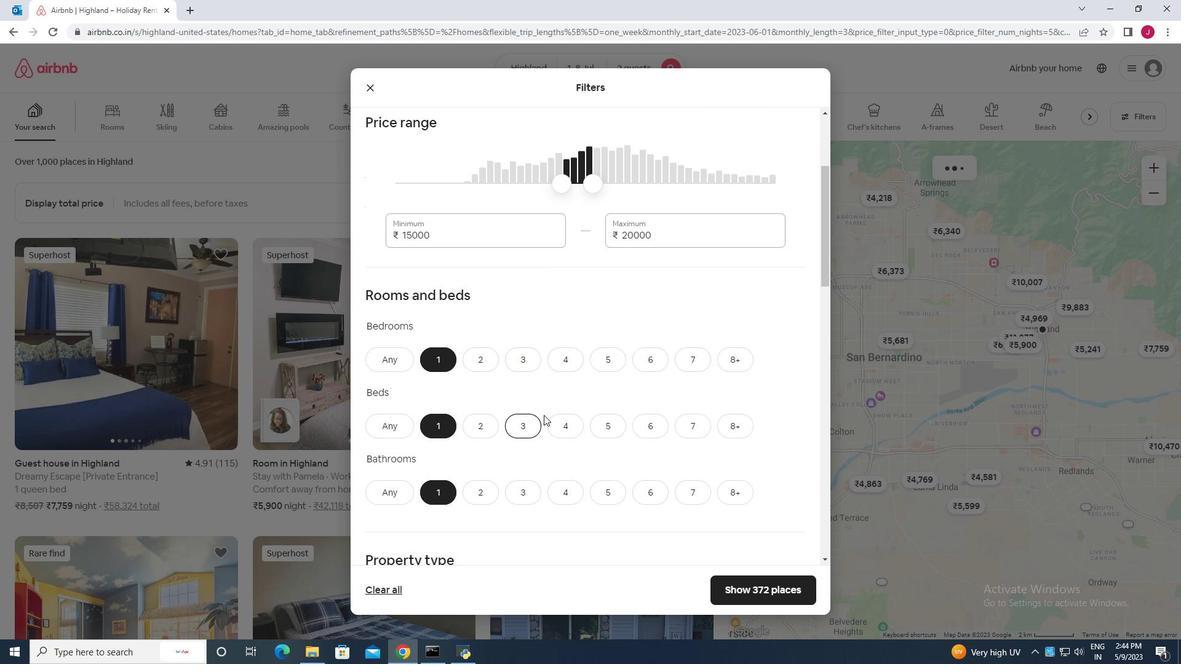 
Action: Mouse scrolled (544, 414) with delta (0, 0)
Screenshot: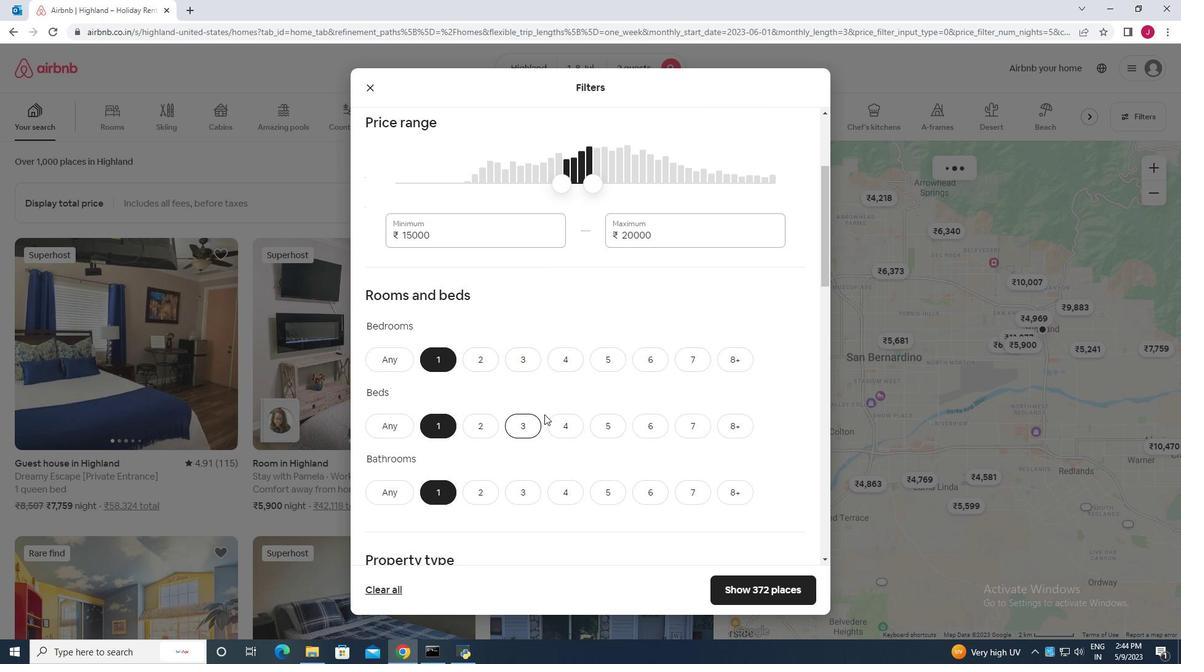 
Action: Mouse scrolled (544, 414) with delta (0, 0)
Screenshot: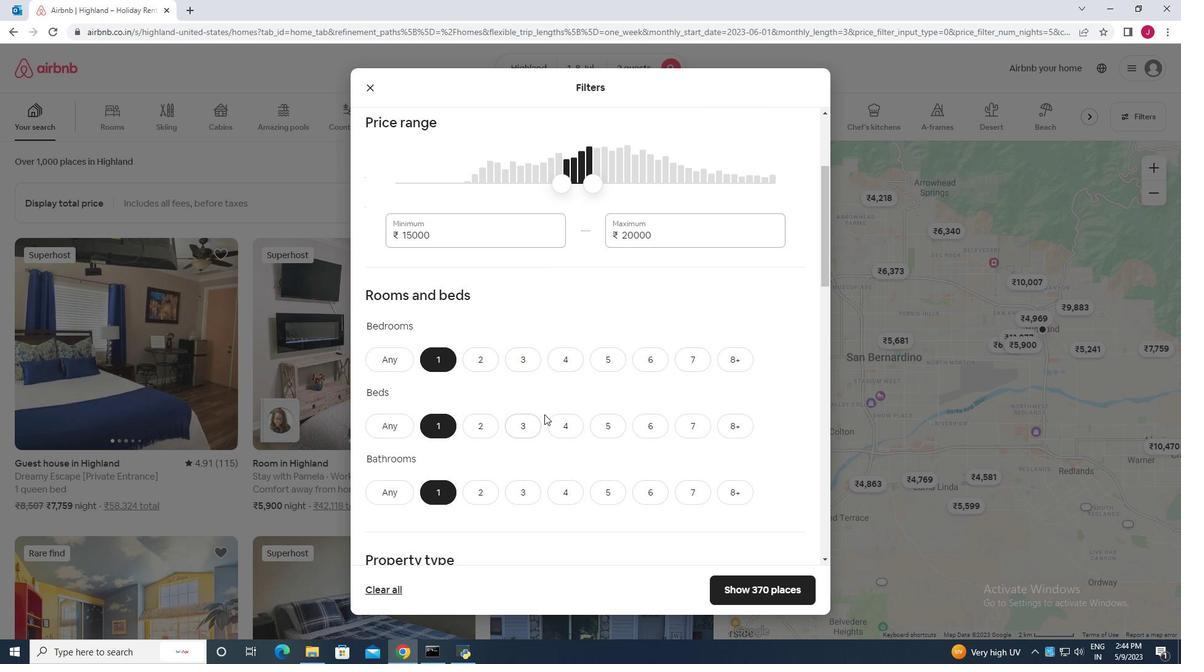 
Action: Mouse moved to (442, 452)
Screenshot: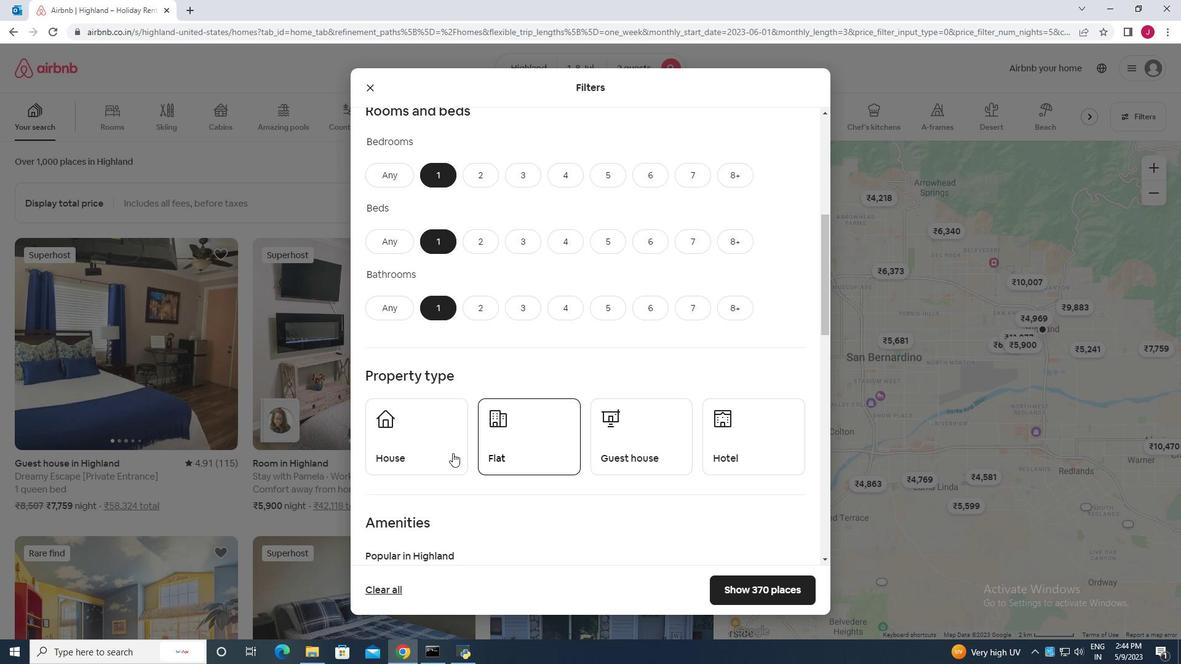 
Action: Mouse pressed left at (442, 452)
Screenshot: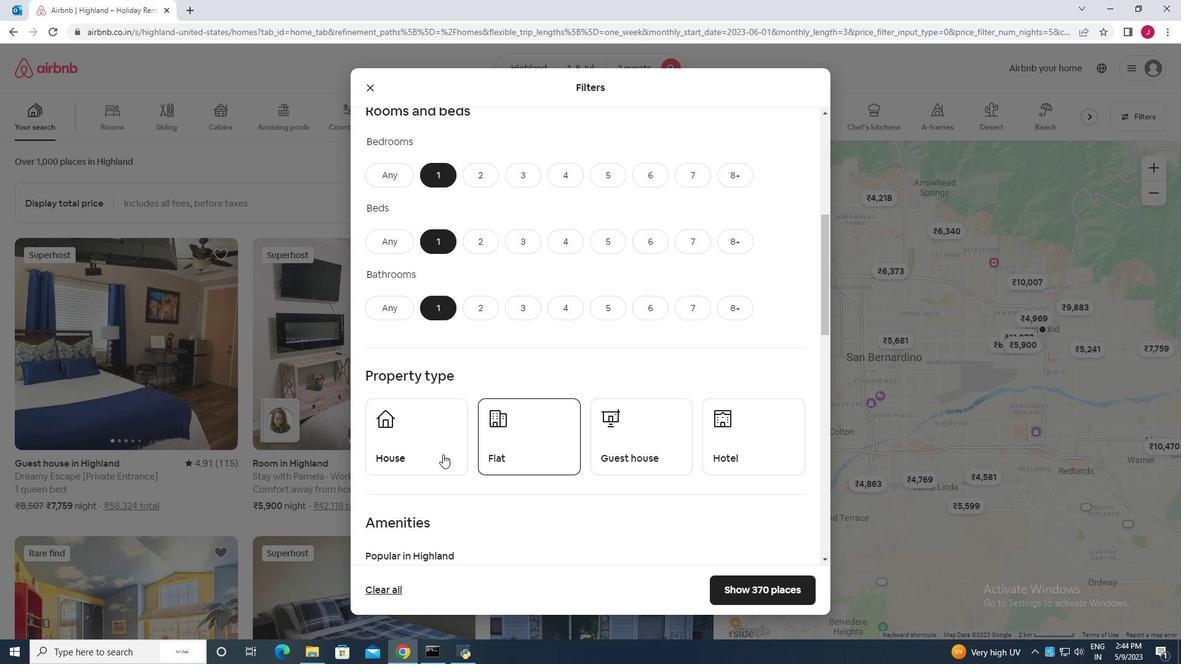 
Action: Mouse moved to (507, 459)
Screenshot: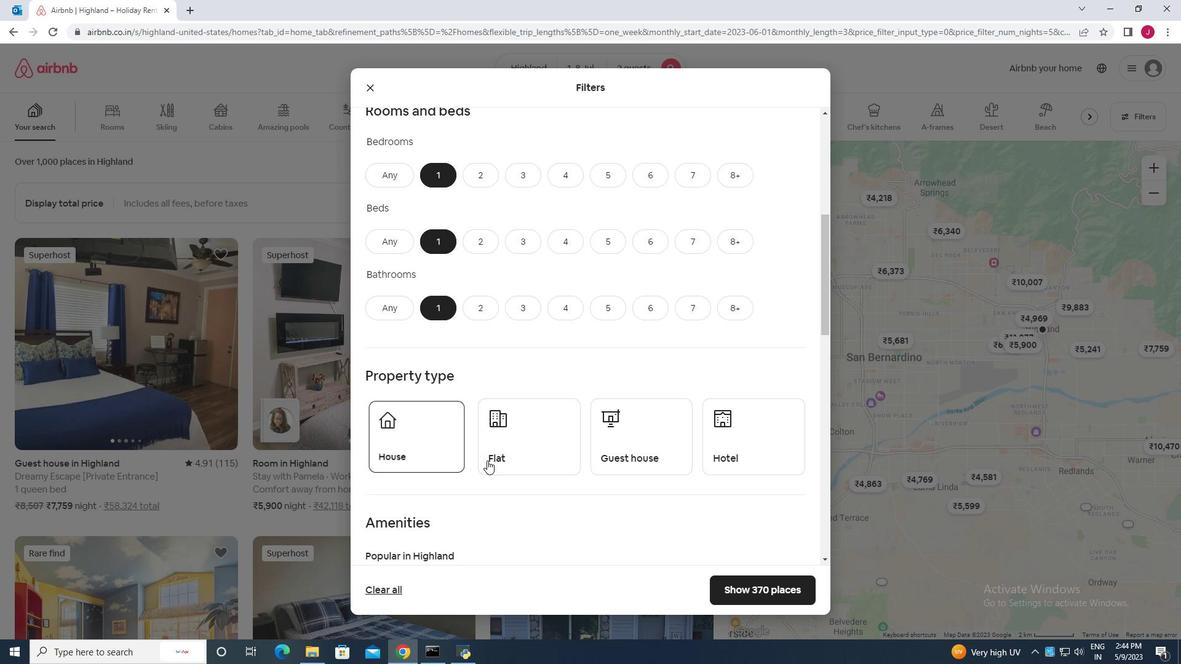 
Action: Mouse pressed left at (507, 459)
Screenshot: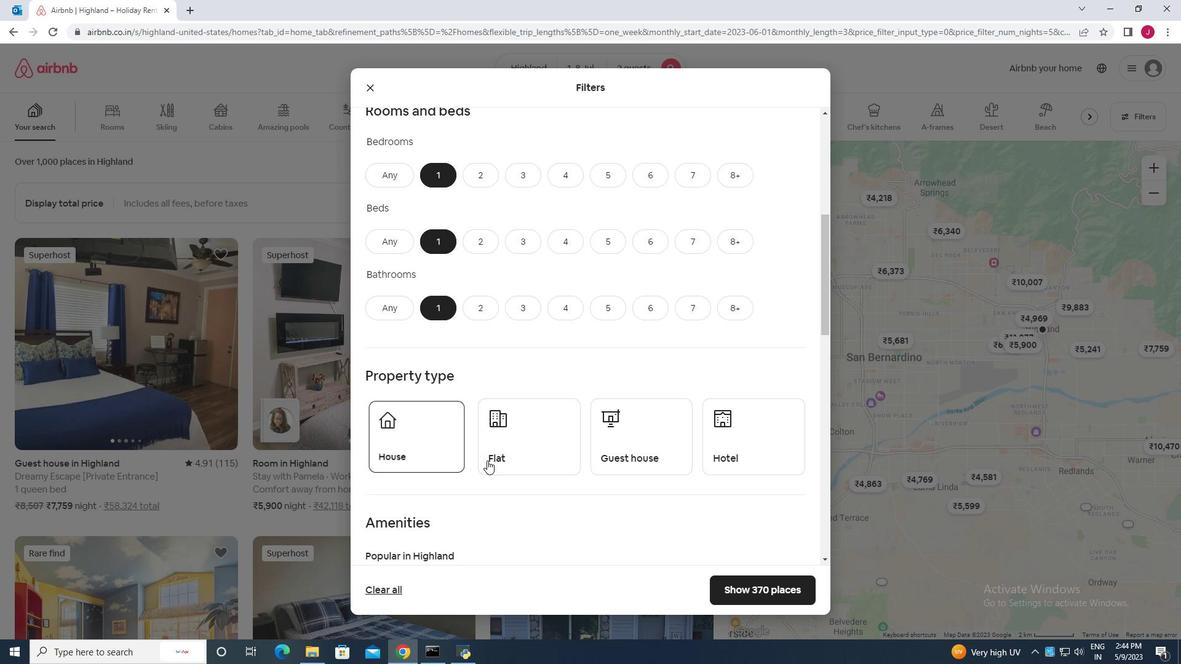 
Action: Mouse moved to (610, 441)
Screenshot: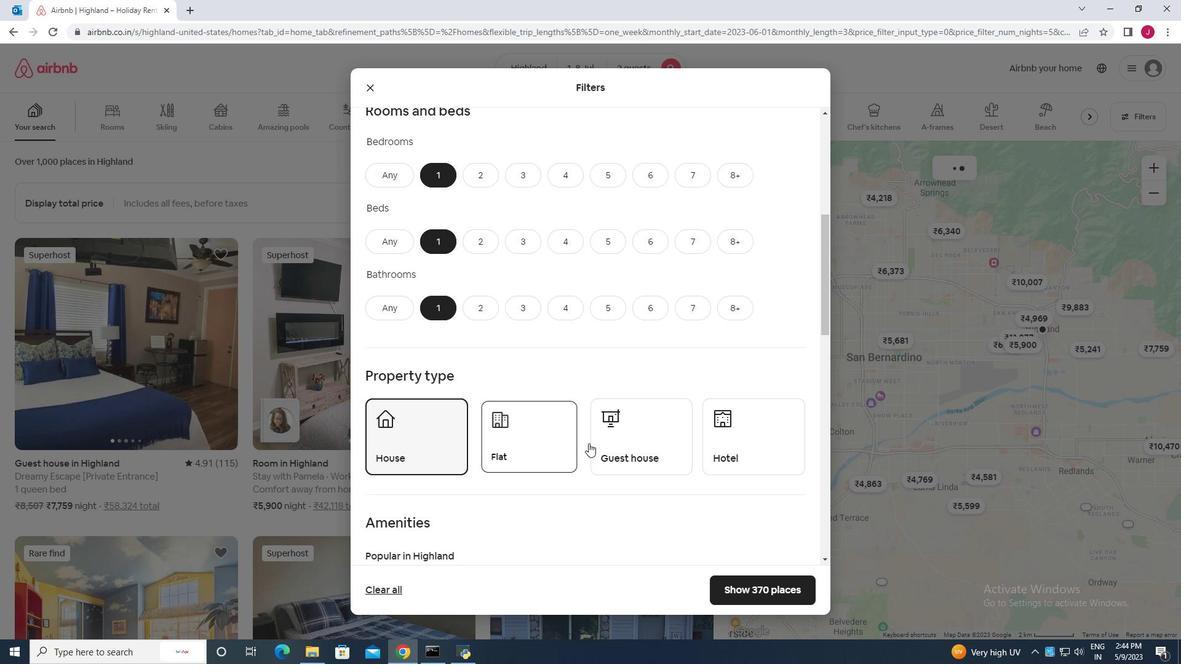
Action: Mouse pressed left at (610, 441)
Screenshot: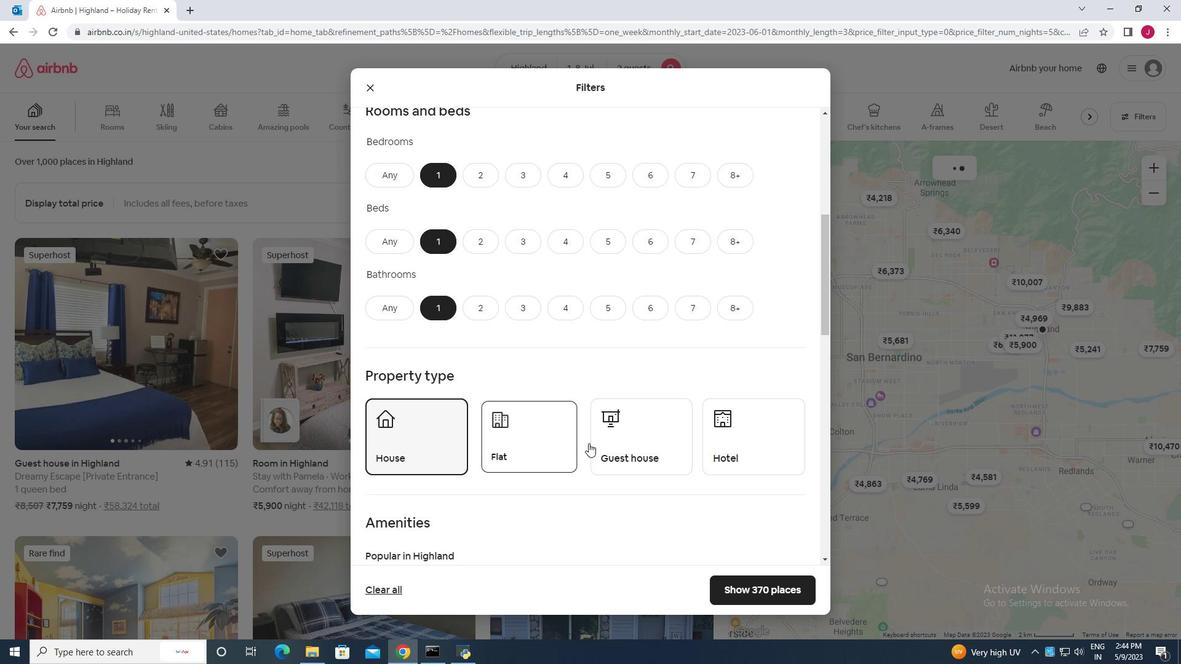 
Action: Mouse moved to (727, 446)
Screenshot: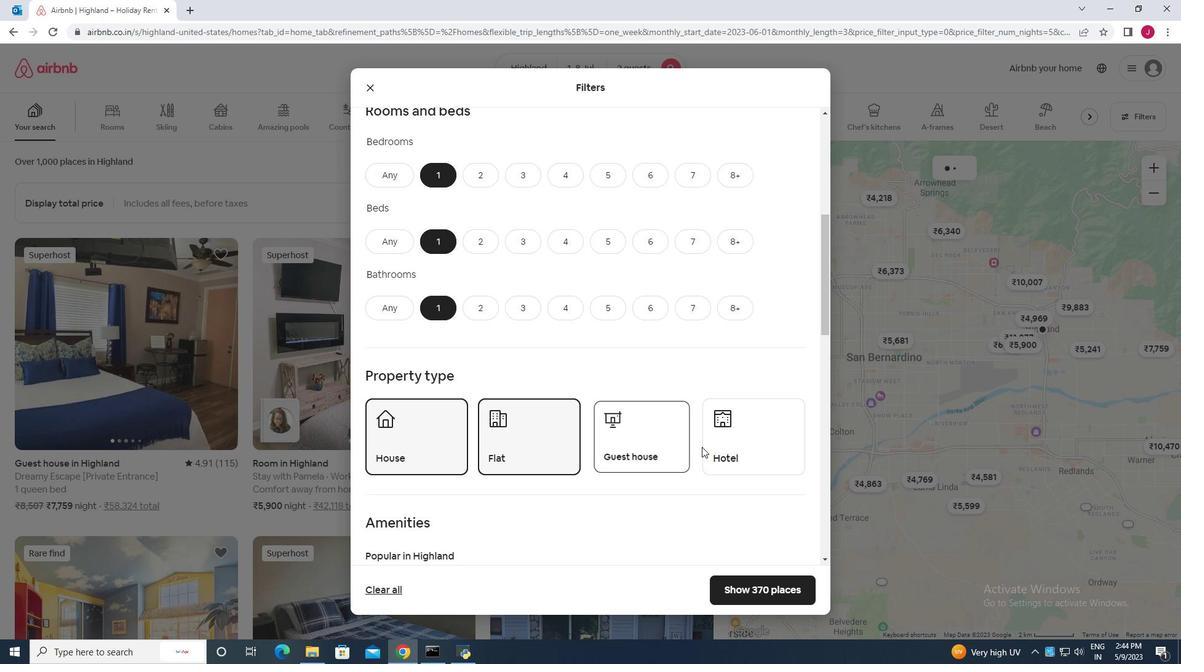
Action: Mouse pressed left at (727, 446)
Screenshot: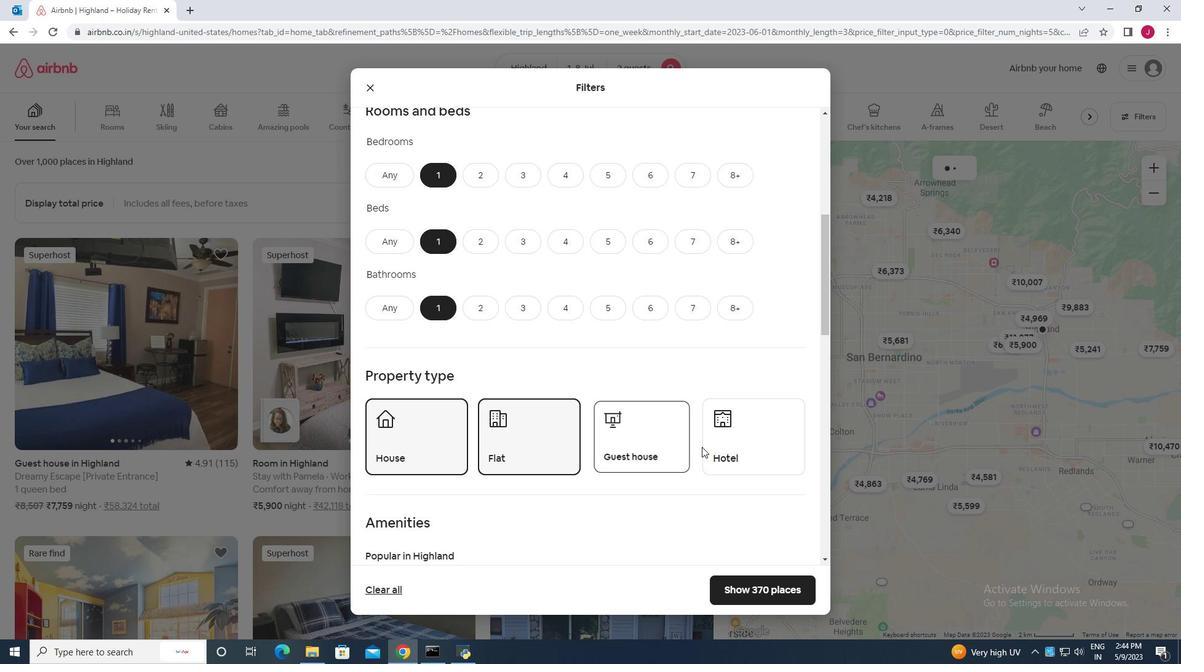 
Action: Mouse moved to (528, 440)
Screenshot: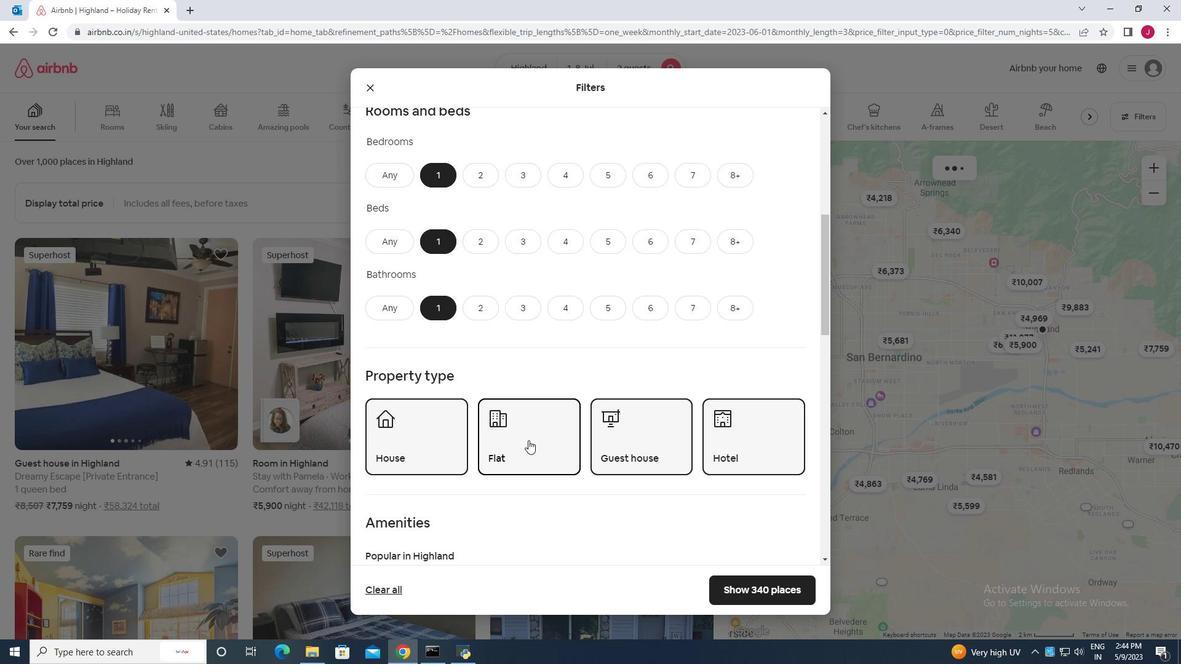 
Action: Mouse scrolled (528, 439) with delta (0, 0)
Screenshot: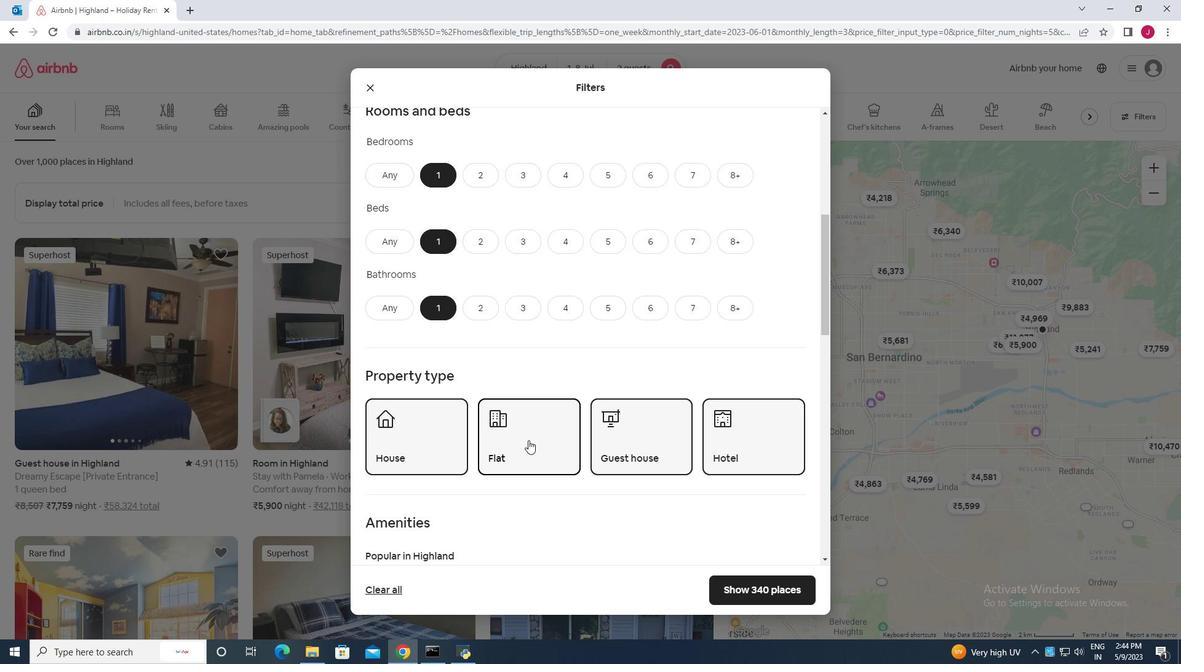 
Action: Mouse scrolled (528, 439) with delta (0, 0)
Screenshot: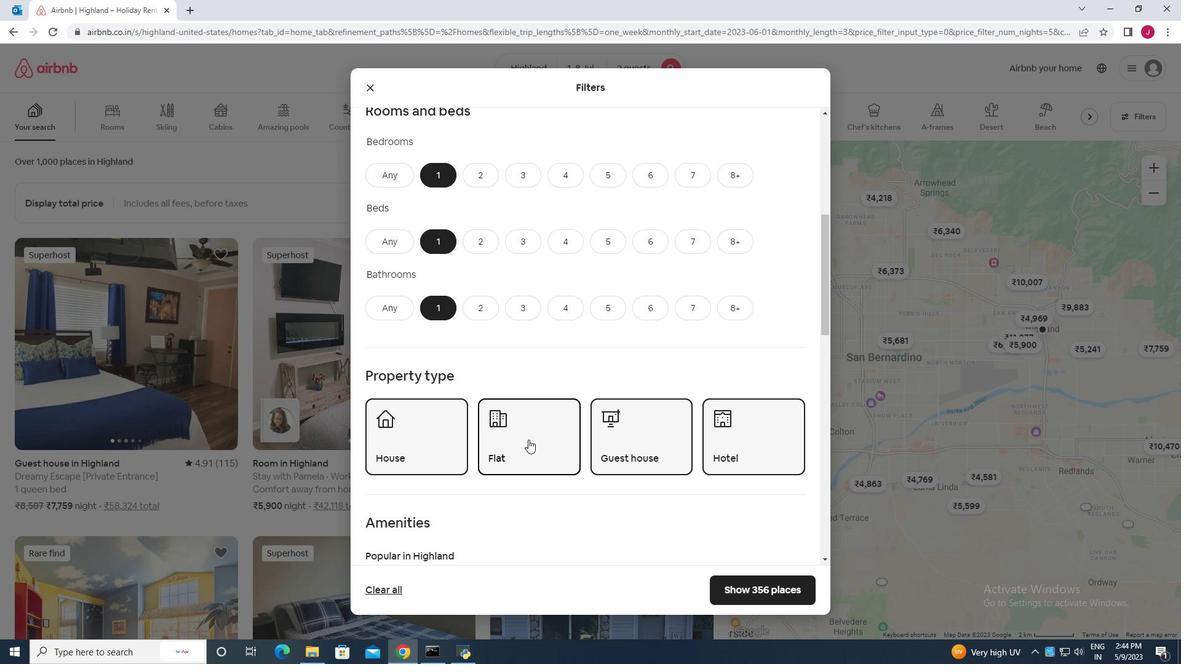 
Action: Mouse scrolled (528, 439) with delta (0, 0)
Screenshot: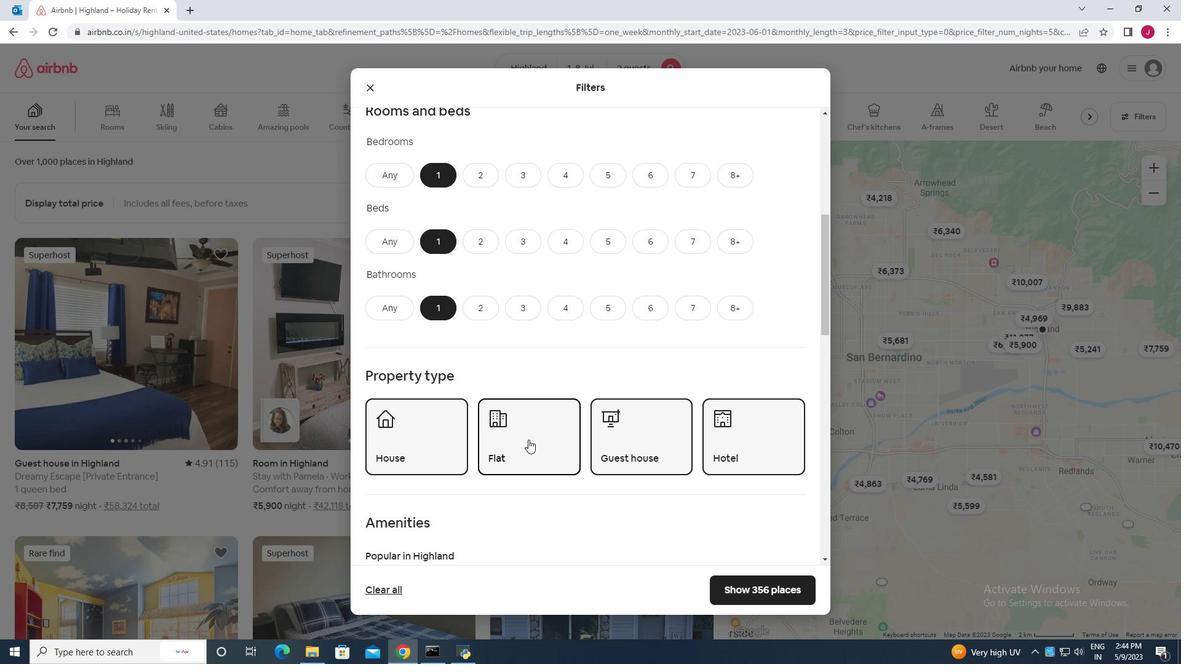 
Action: Mouse scrolled (528, 439) with delta (0, 0)
Screenshot: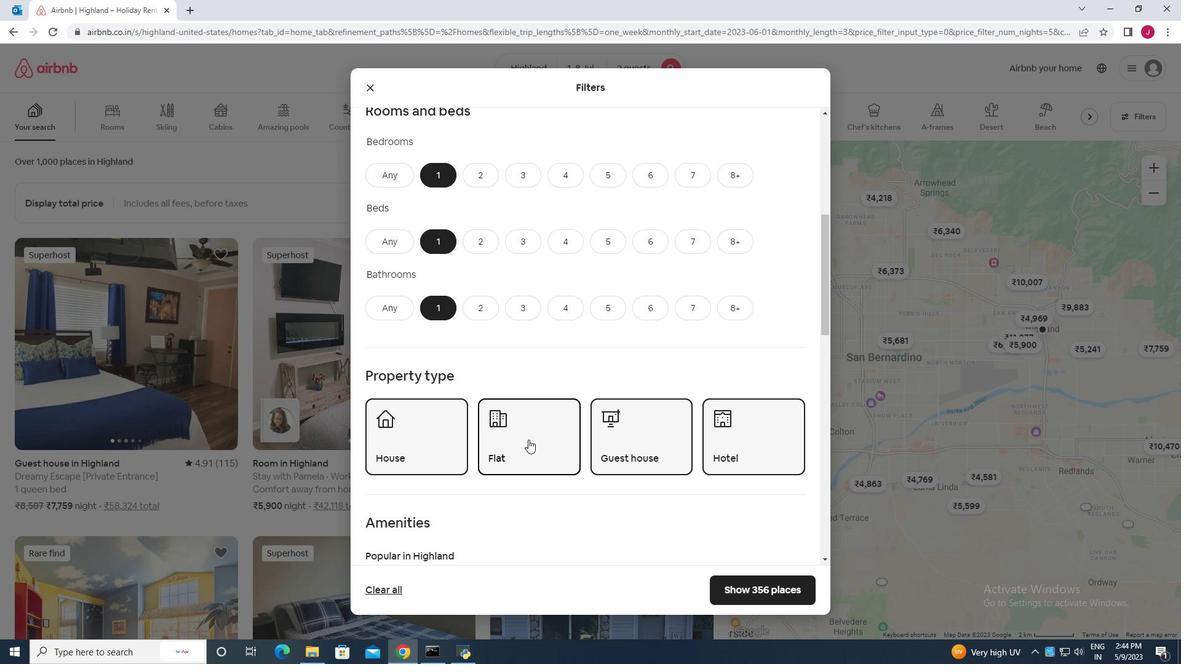 
Action: Mouse scrolled (528, 439) with delta (0, 0)
Screenshot: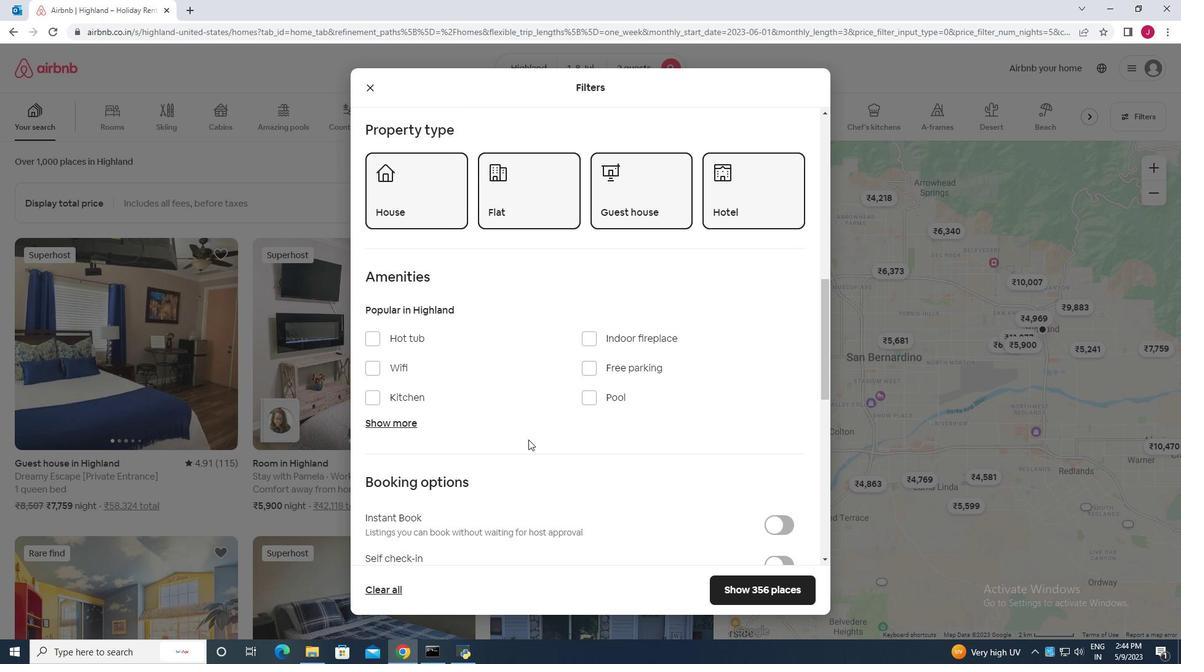 
Action: Mouse moved to (530, 440)
Screenshot: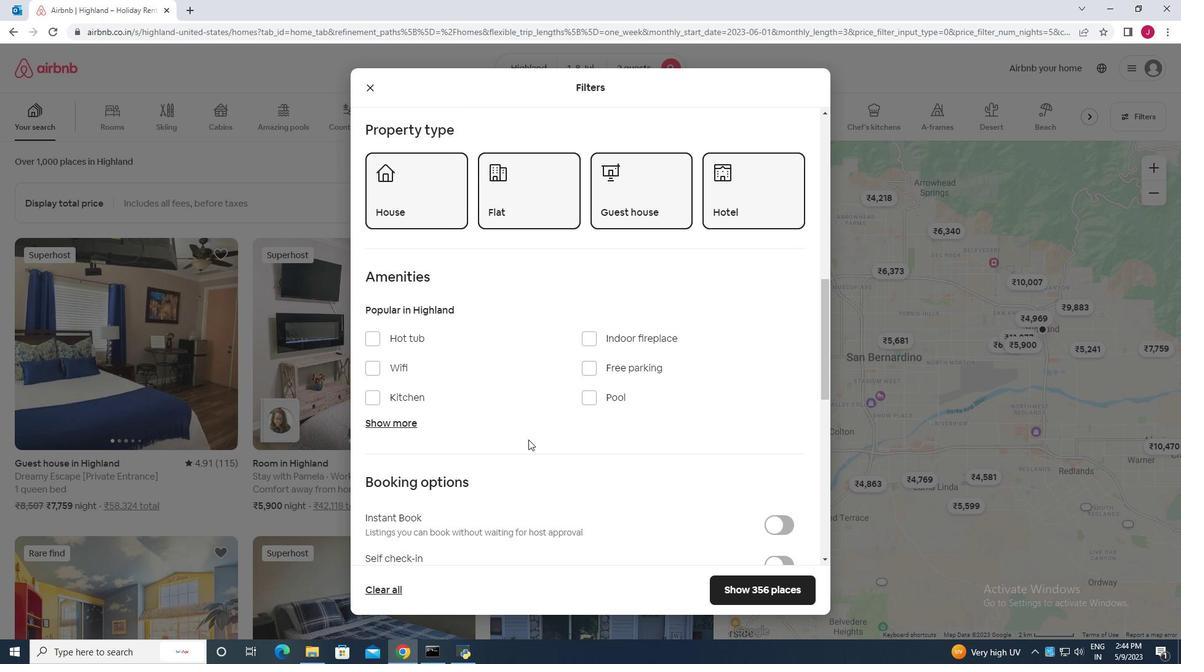 
Action: Mouse scrolled (530, 439) with delta (0, 0)
Screenshot: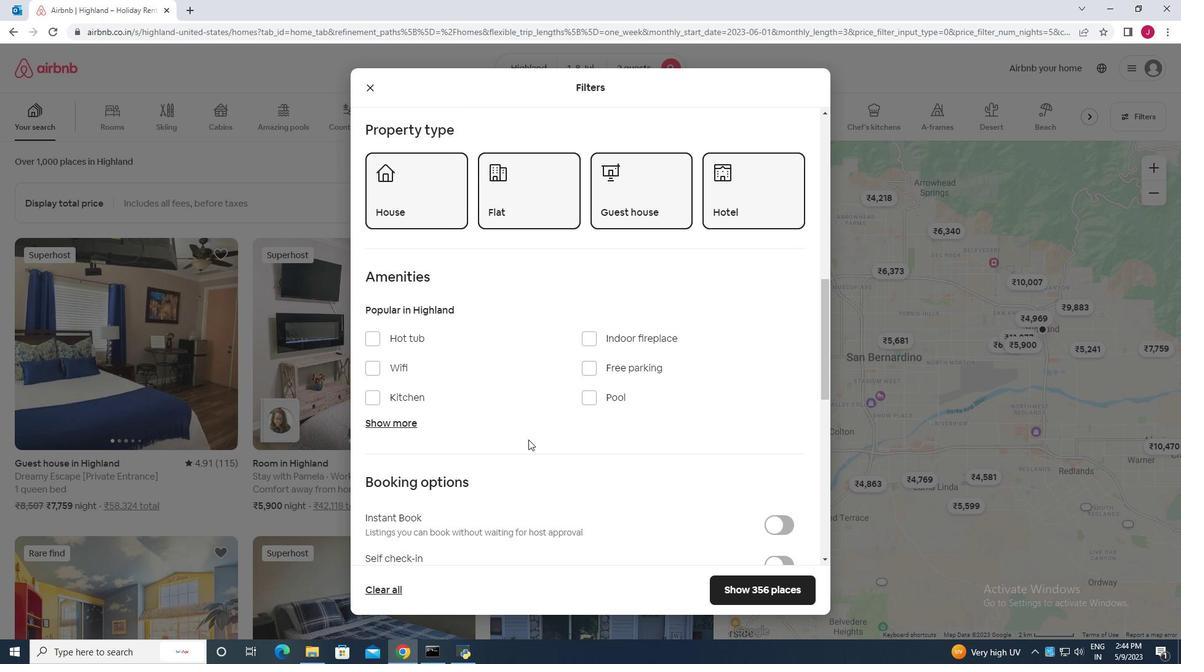 
Action: Mouse moved to (789, 438)
Screenshot: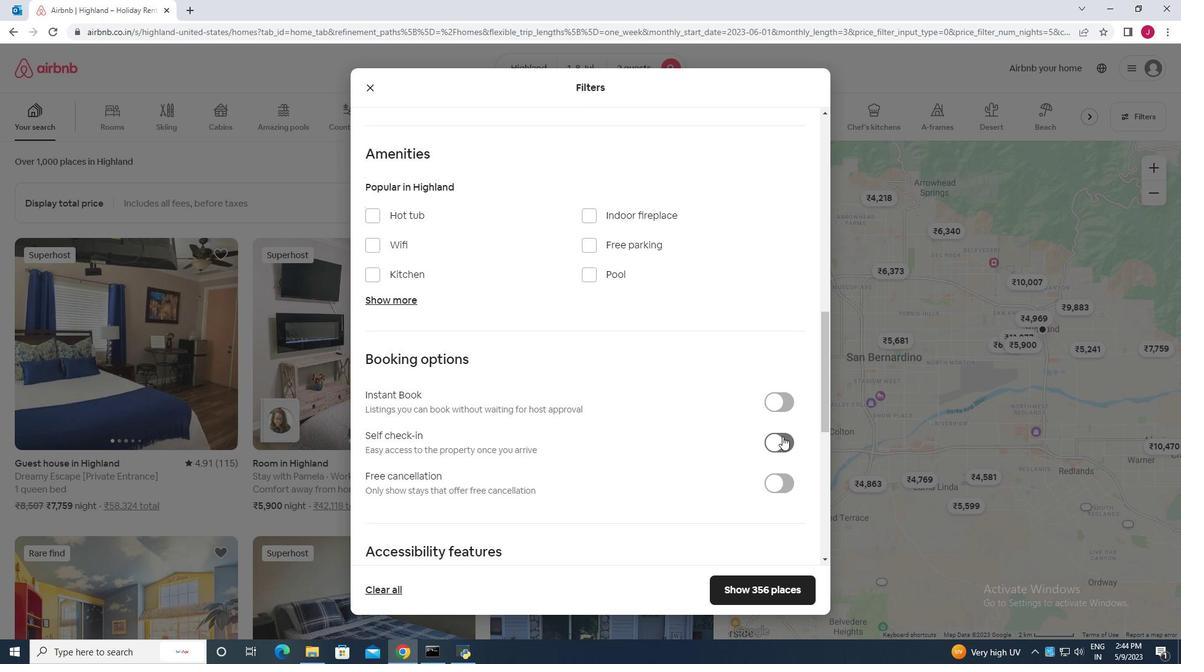 
Action: Mouse pressed left at (789, 438)
Screenshot: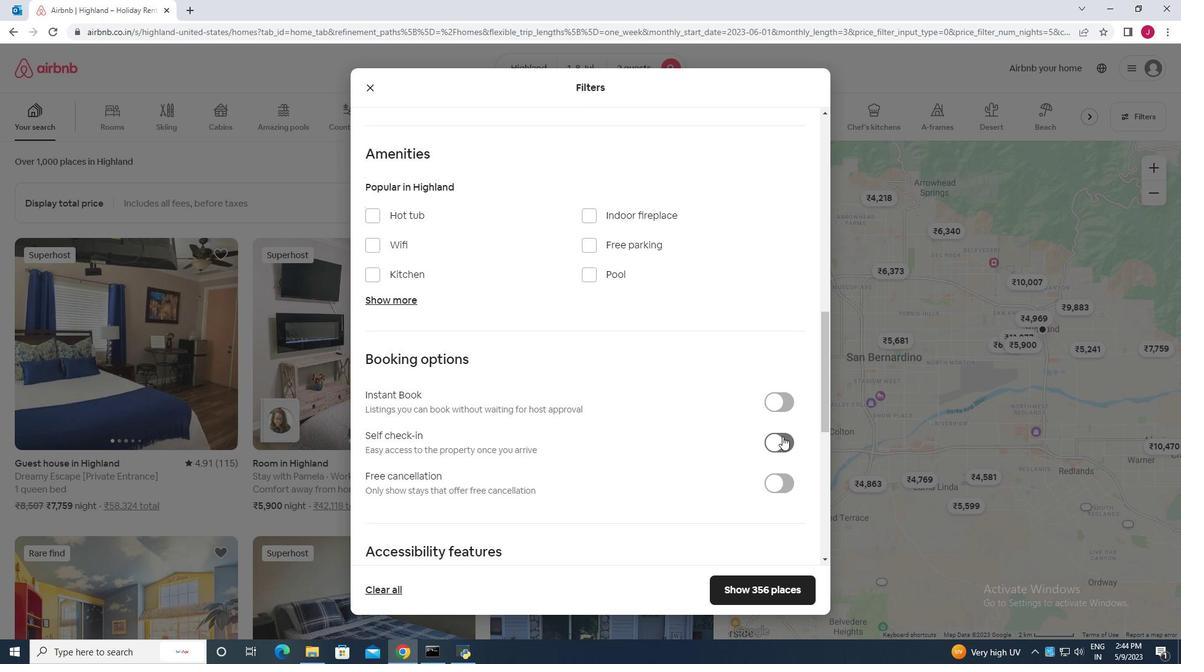 
Action: Mouse moved to (579, 452)
Screenshot: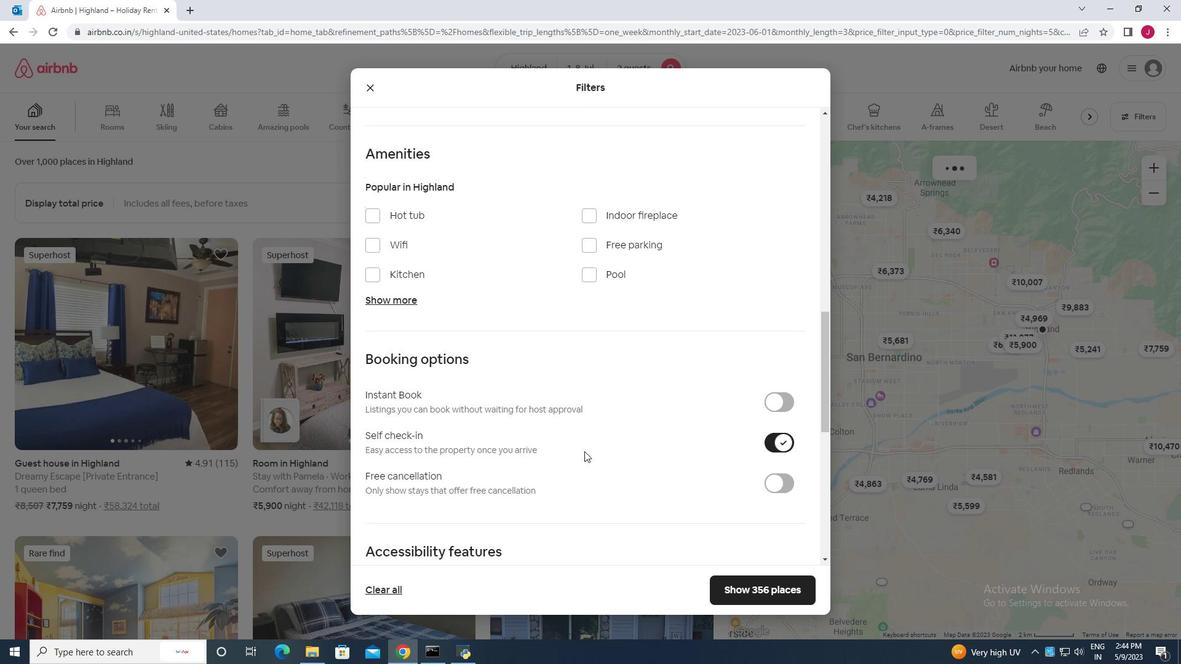
Action: Mouse scrolled (579, 451) with delta (0, 0)
Screenshot: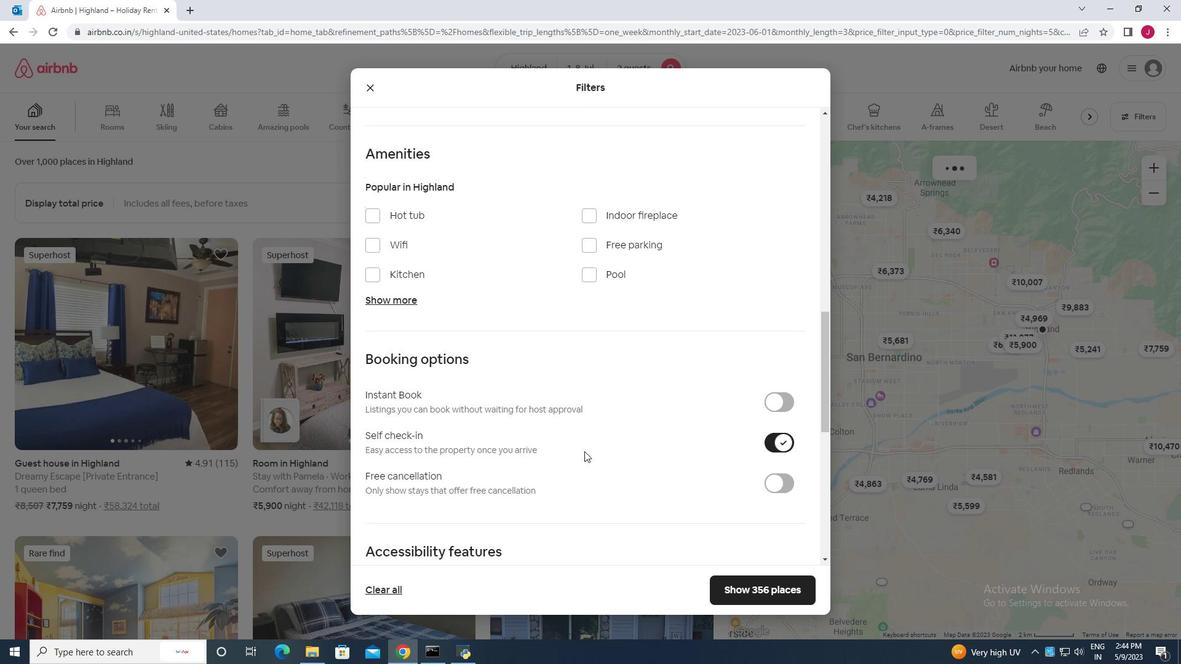
Action: Mouse moved to (579, 452)
Screenshot: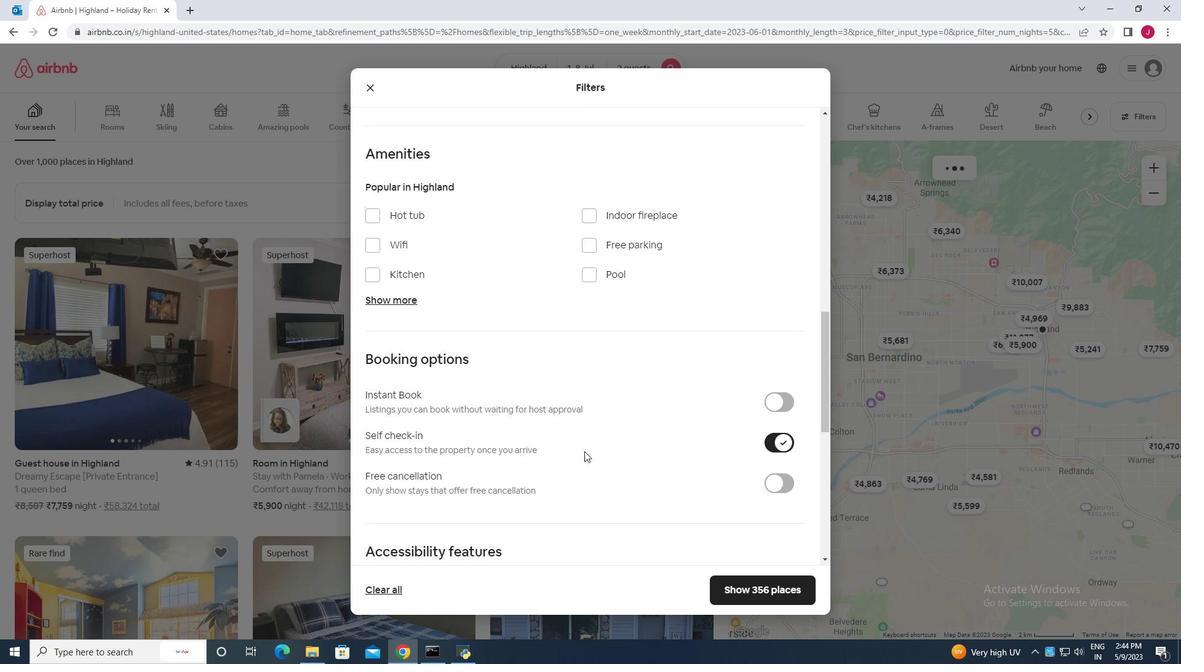 
Action: Mouse scrolled (579, 451) with delta (0, 0)
Screenshot: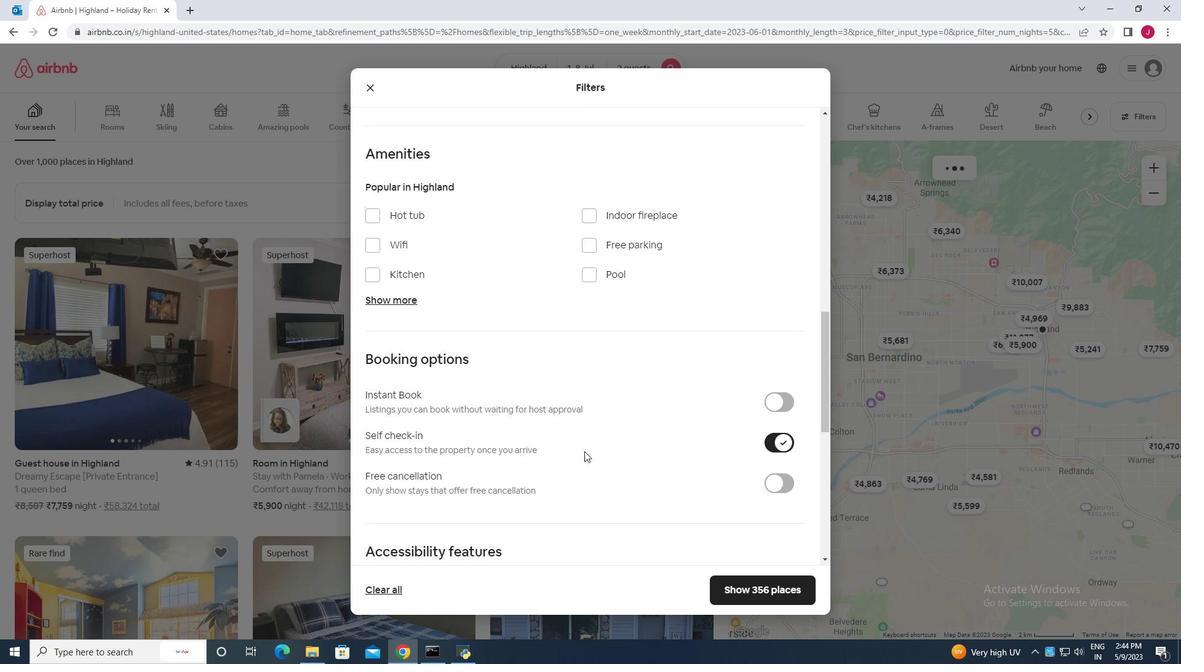 
Action: Mouse scrolled (579, 451) with delta (0, 0)
Screenshot: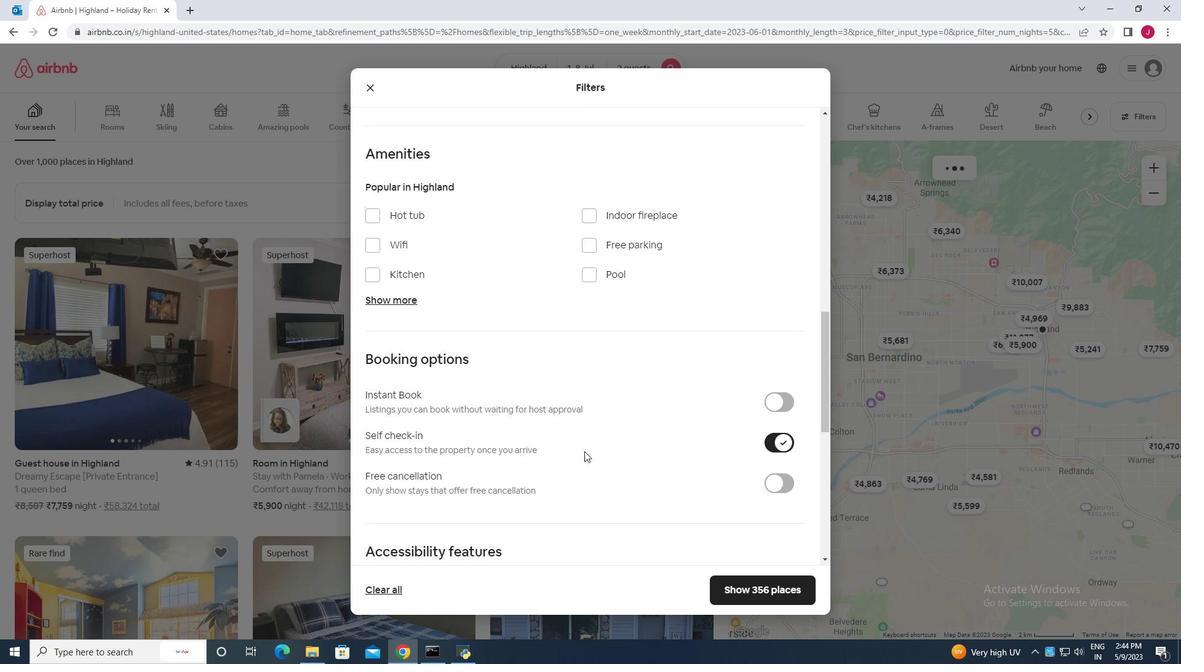 
Action: Mouse moved to (579, 452)
Screenshot: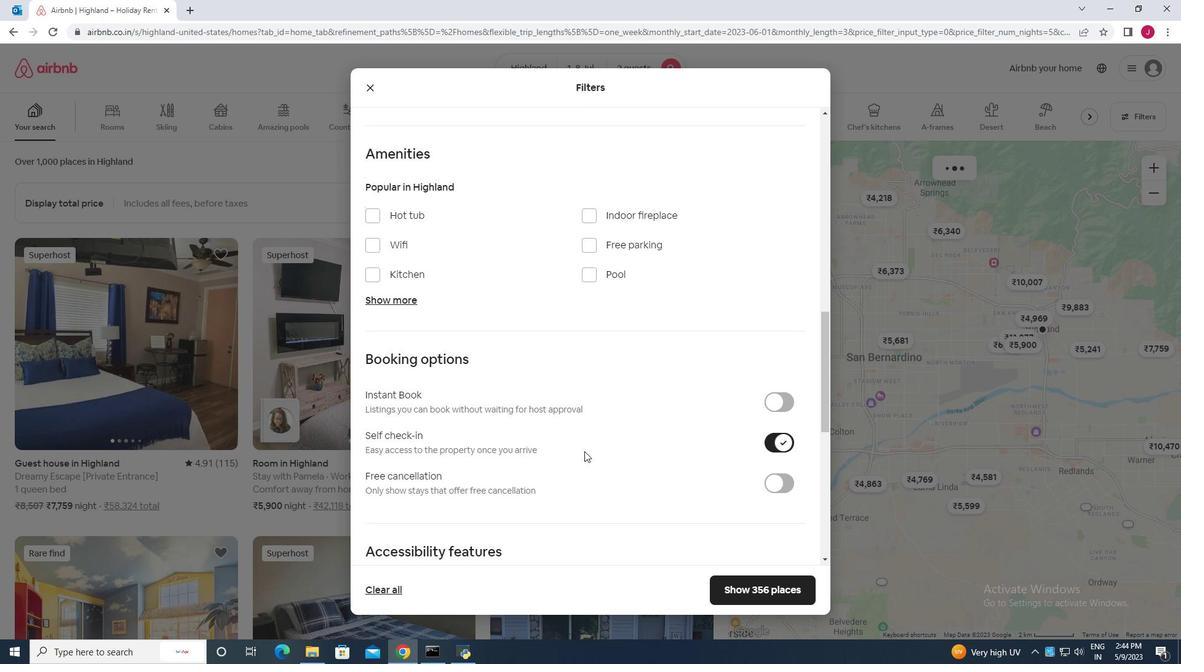 
Action: Mouse scrolled (579, 451) with delta (0, 0)
Screenshot: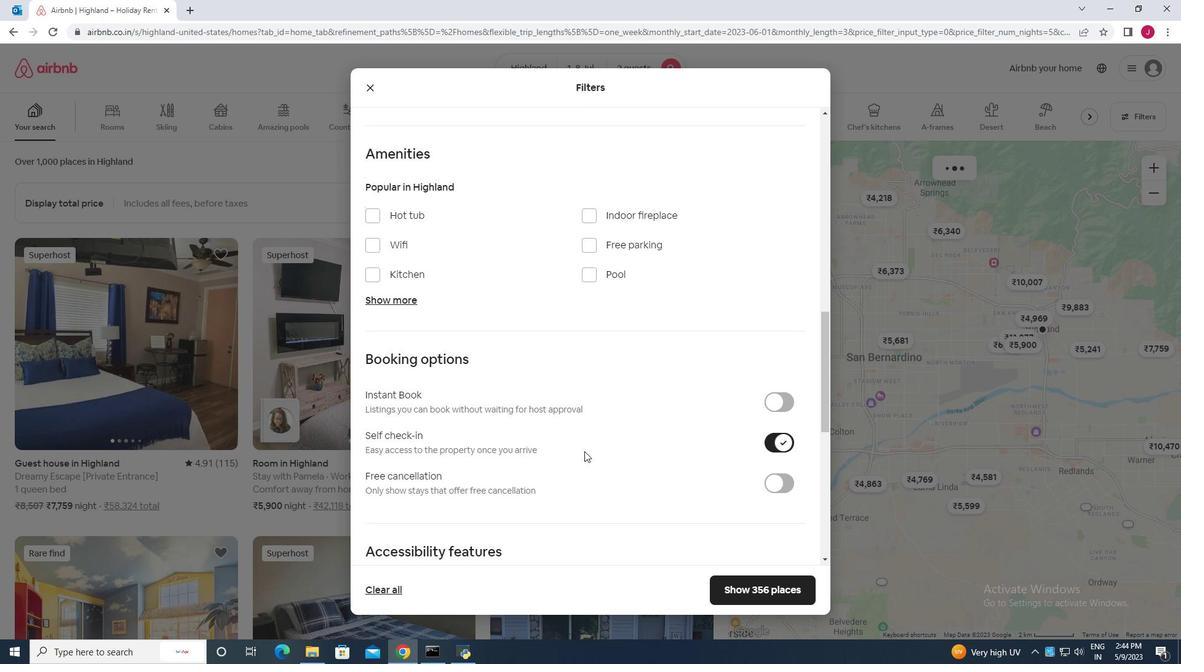 
Action: Mouse scrolled (579, 451) with delta (0, 0)
Screenshot: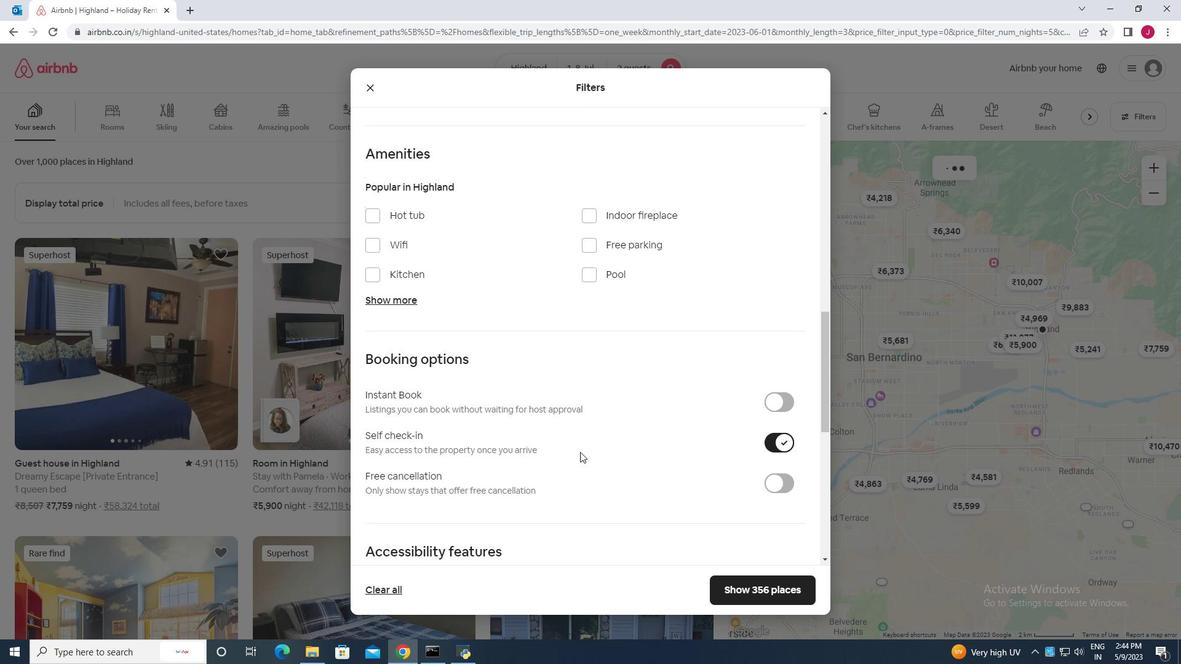 
Action: Mouse moved to (574, 448)
Screenshot: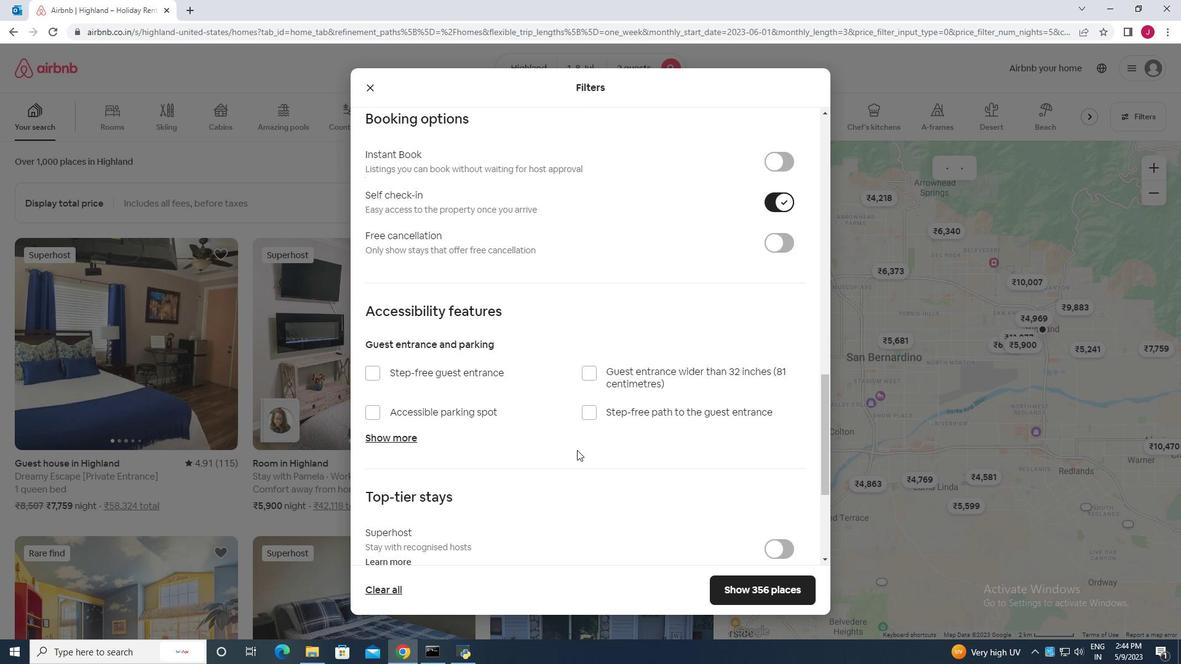 
Action: Mouse scrolled (574, 448) with delta (0, 0)
Screenshot: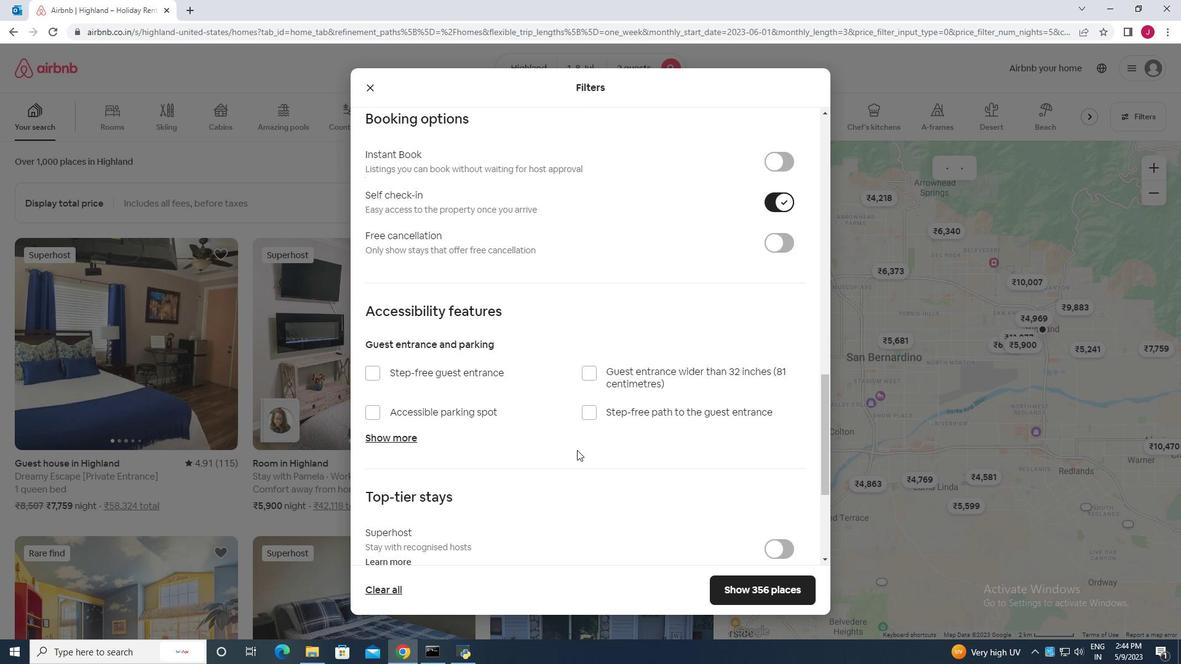
Action: Mouse scrolled (574, 448) with delta (0, 0)
Screenshot: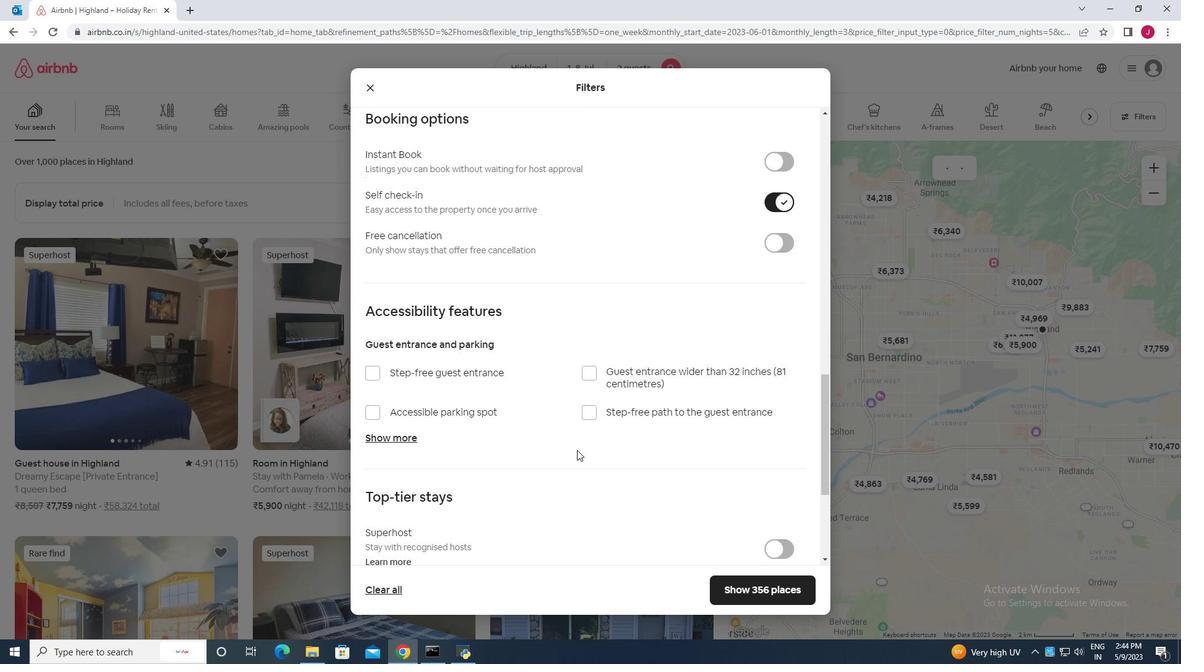 
Action: Mouse scrolled (574, 448) with delta (0, 0)
Screenshot: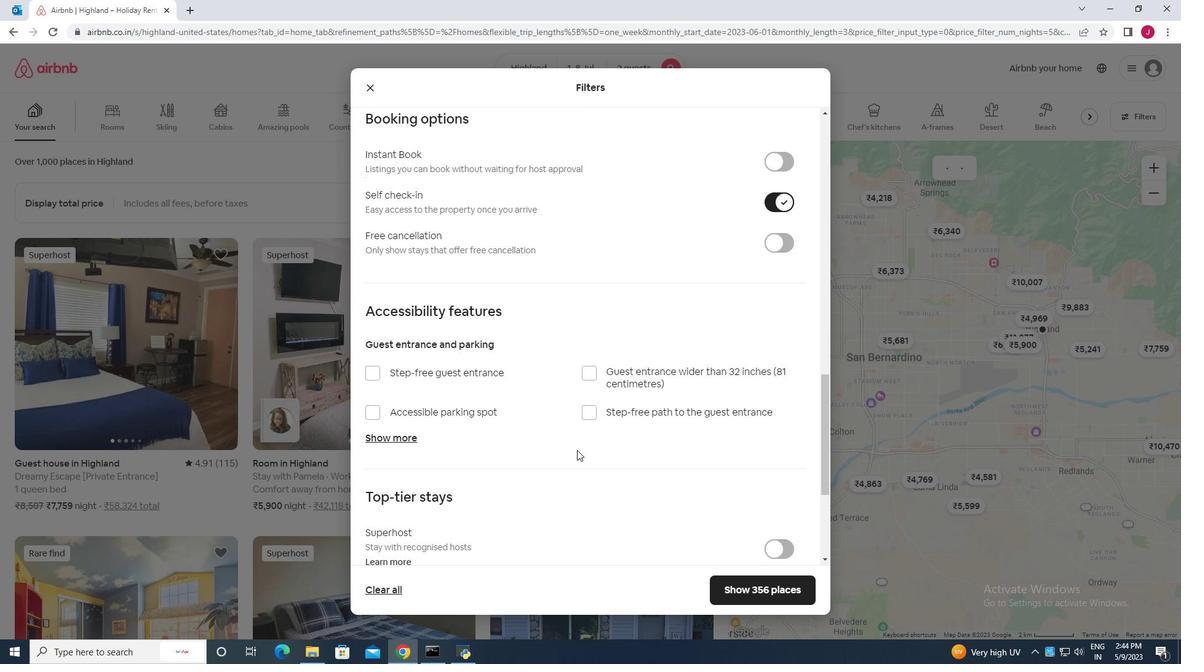 
Action: Mouse scrolled (574, 448) with delta (0, 0)
Screenshot: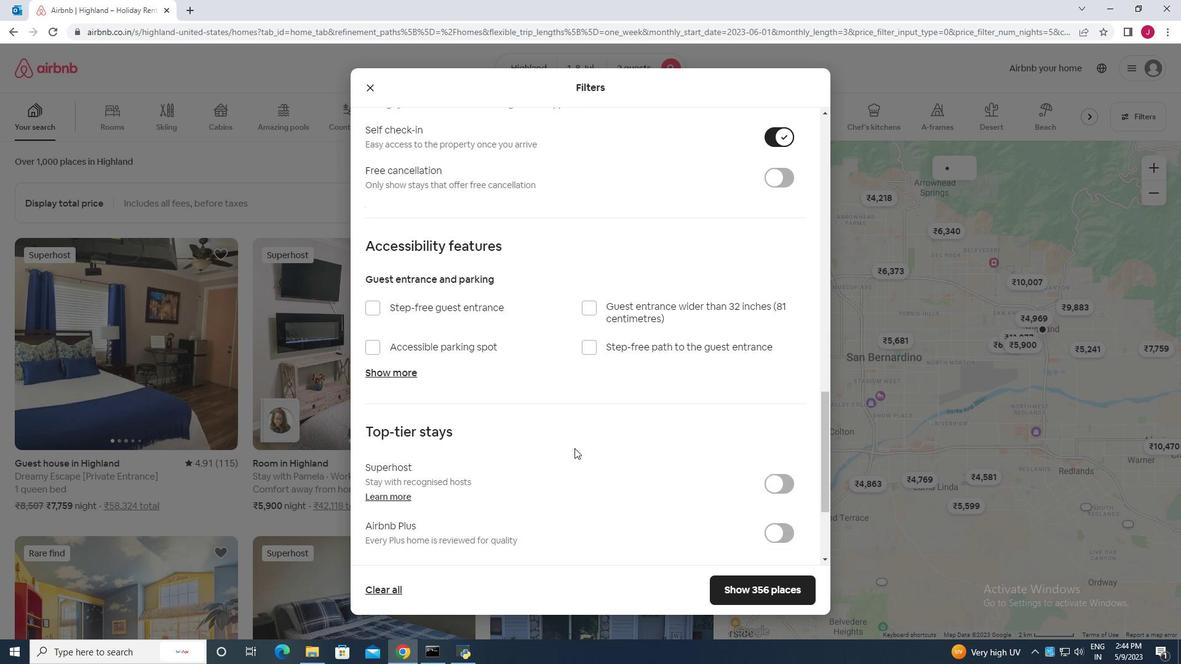 
Action: Mouse scrolled (574, 448) with delta (0, 0)
Screenshot: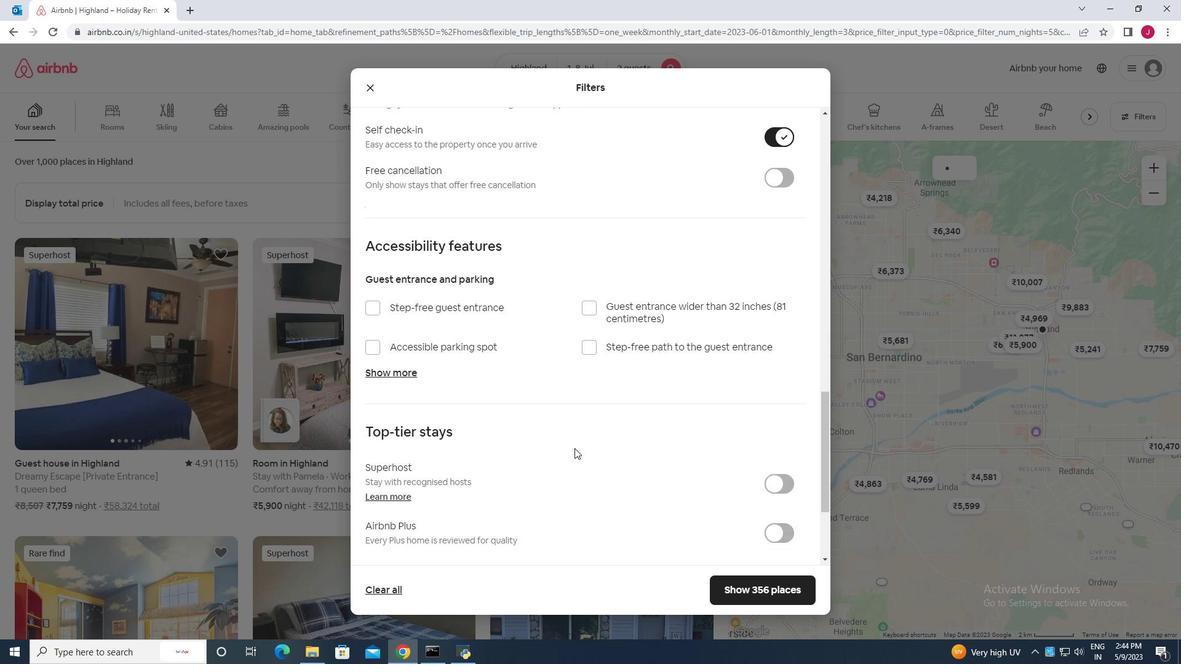 
Action: Mouse scrolled (574, 448) with delta (0, 0)
Screenshot: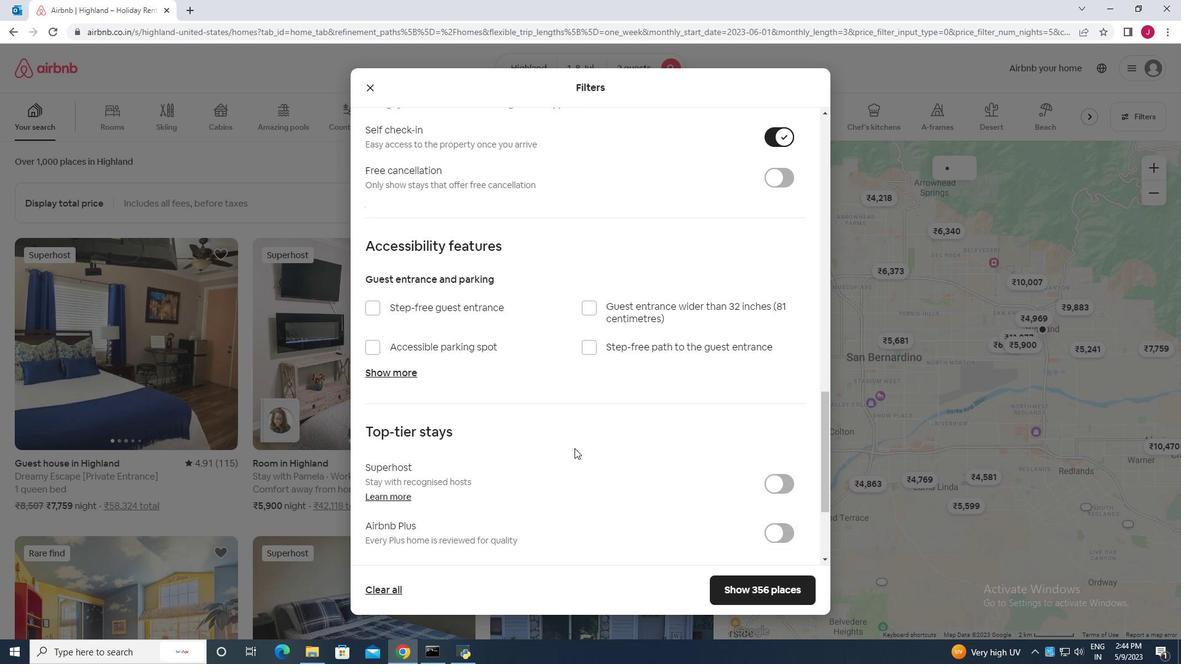 
Action: Mouse moved to (376, 481)
Screenshot: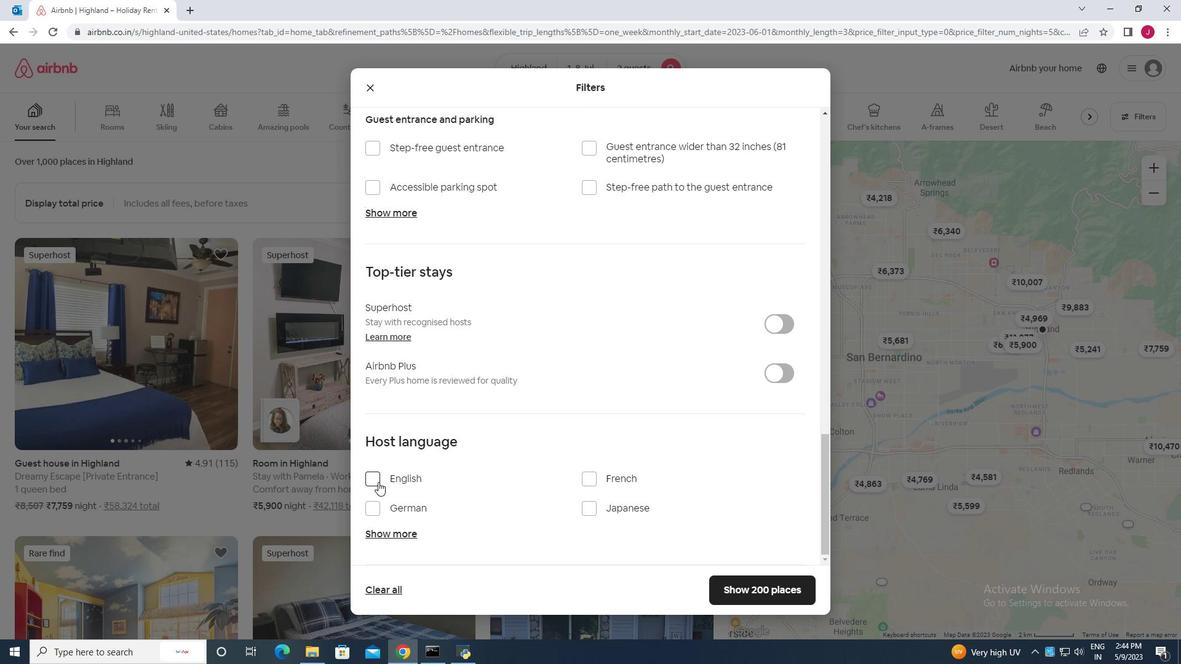 
Action: Mouse pressed left at (376, 481)
Screenshot: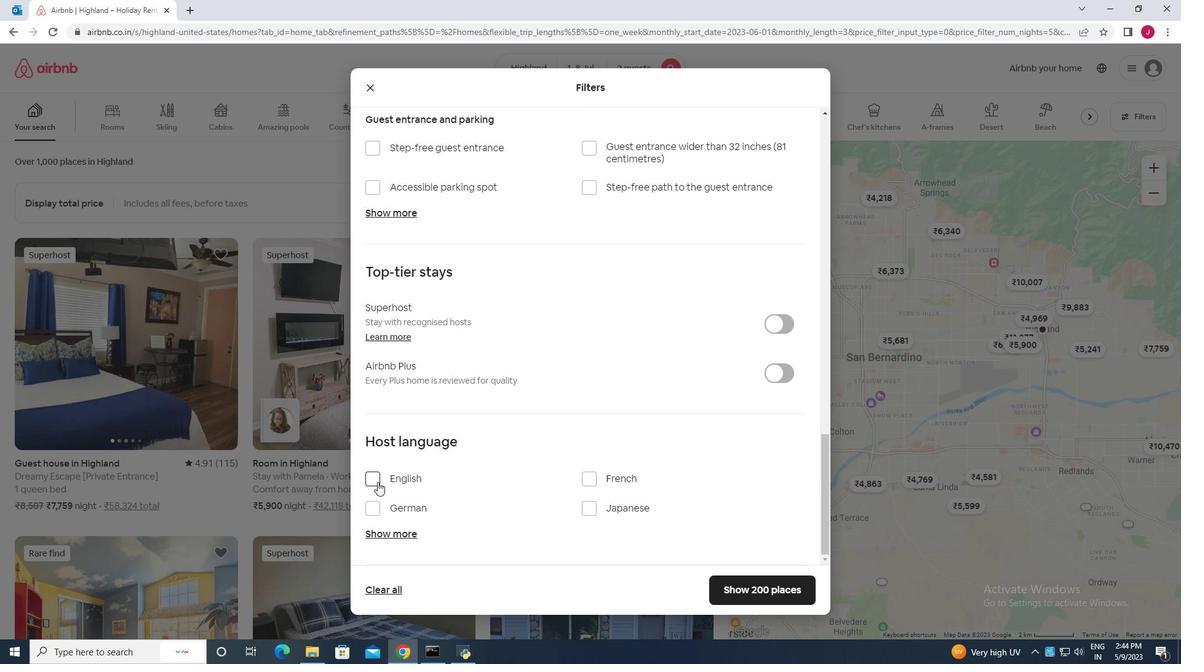 
Action: Mouse moved to (765, 592)
Screenshot: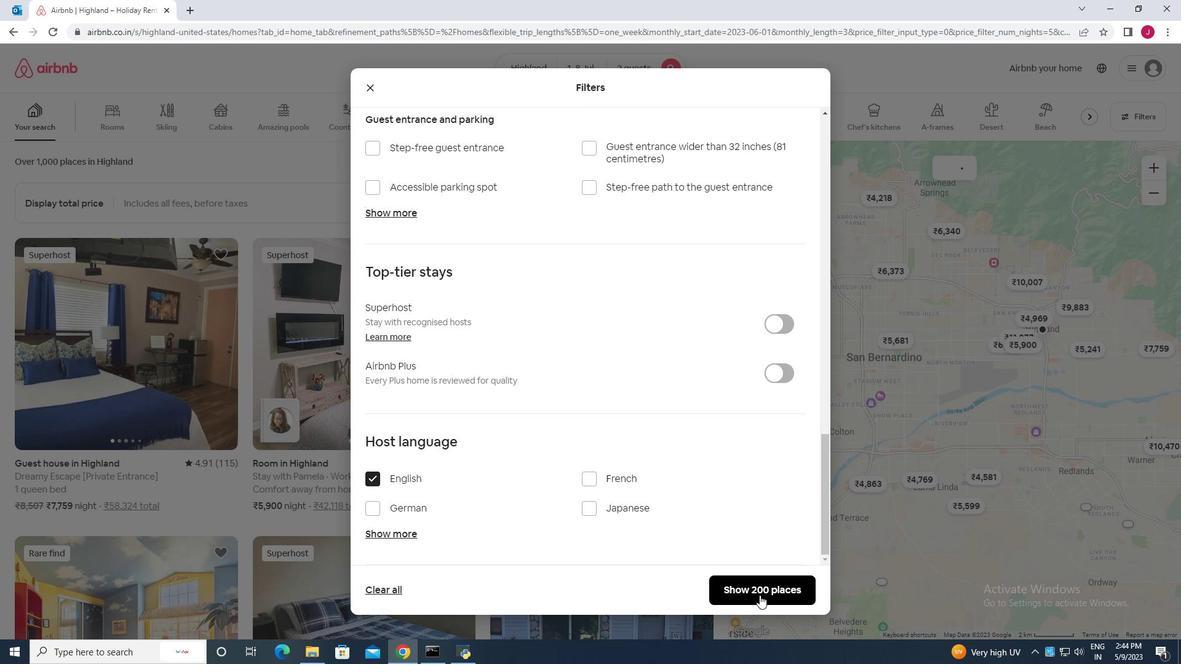 
Action: Mouse pressed left at (765, 592)
Screenshot: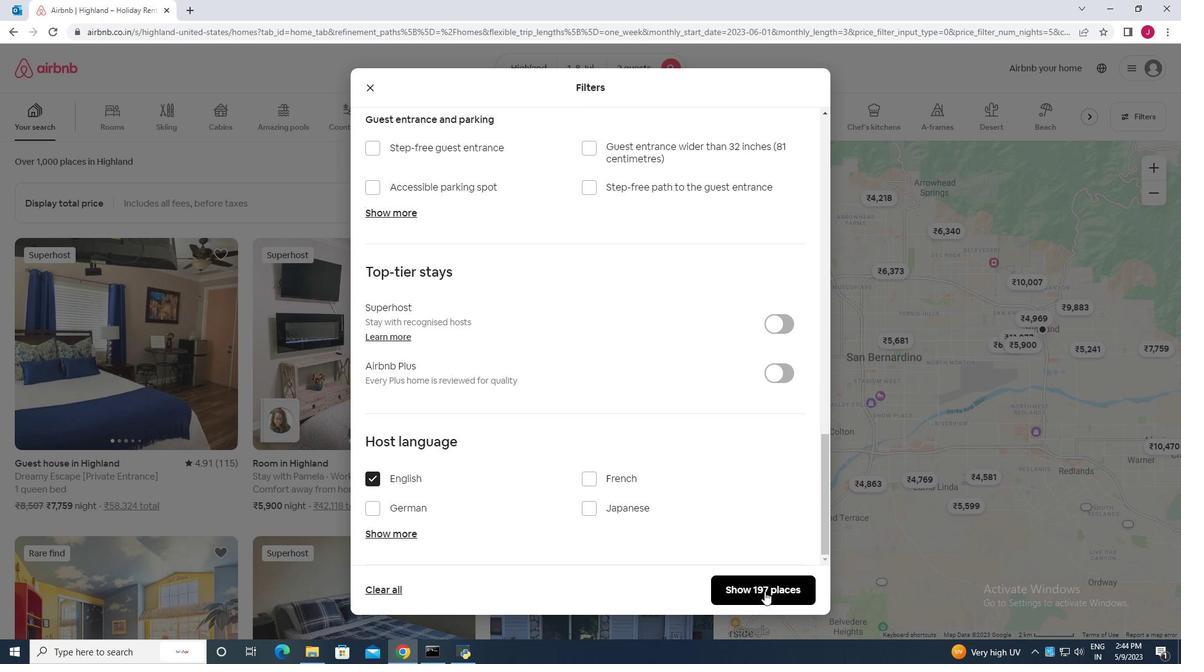 
Action: Mouse moved to (759, 576)
Screenshot: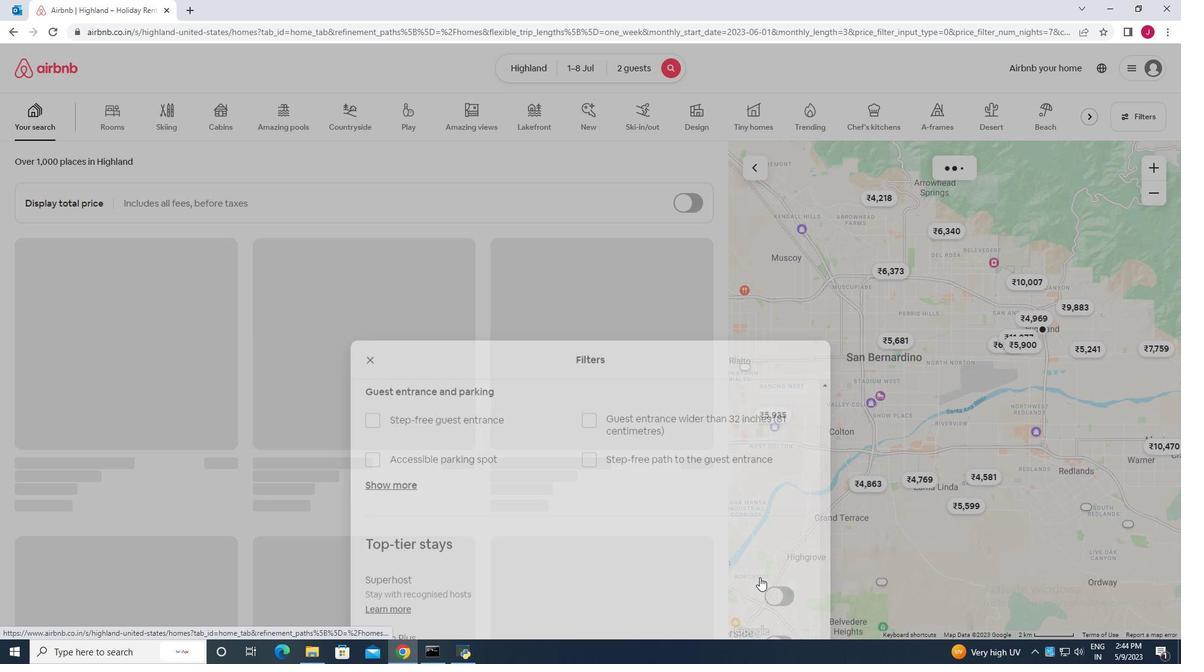 
